 Task: Create new contact,   with mail id: 'Camila.Rodriguez@ralphlauren.com', first name: 'Camila', Last name: 'Rodriguez', Job Title: Product Manager, Phone number (617) 555-9012. Change life cycle stage to  'Lead' and lead status to 'New'. Add new company to the associated contact: www.emmvee.com_x000D_
 and type: Reseller. Logged in from softage.3@softage.net
Action: Mouse moved to (80, 86)
Screenshot: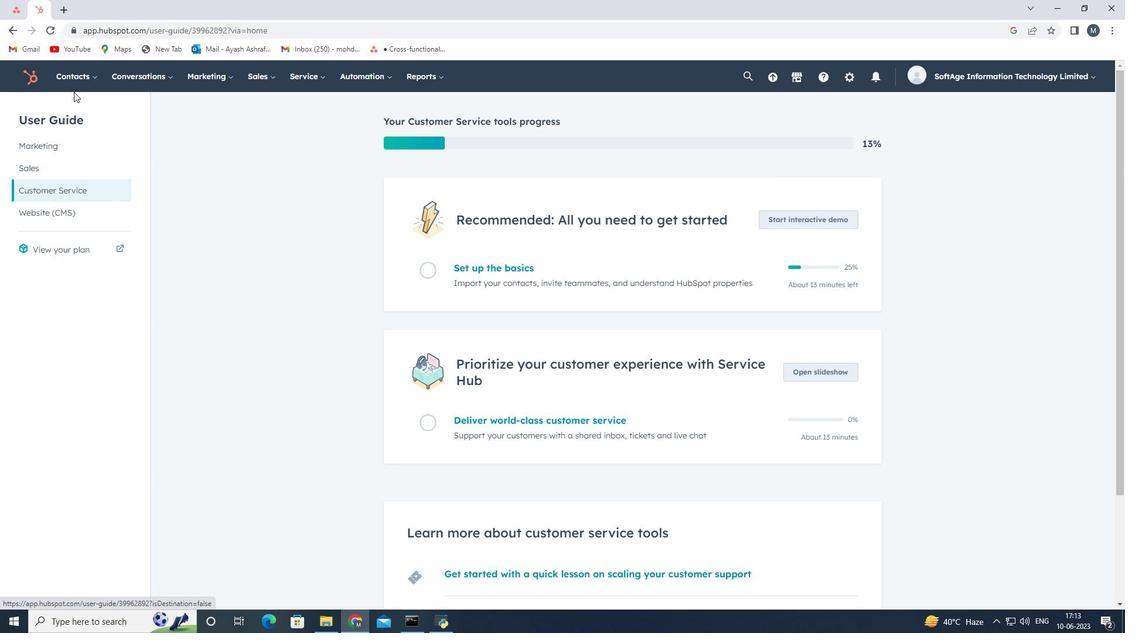 
Action: Mouse pressed left at (80, 86)
Screenshot: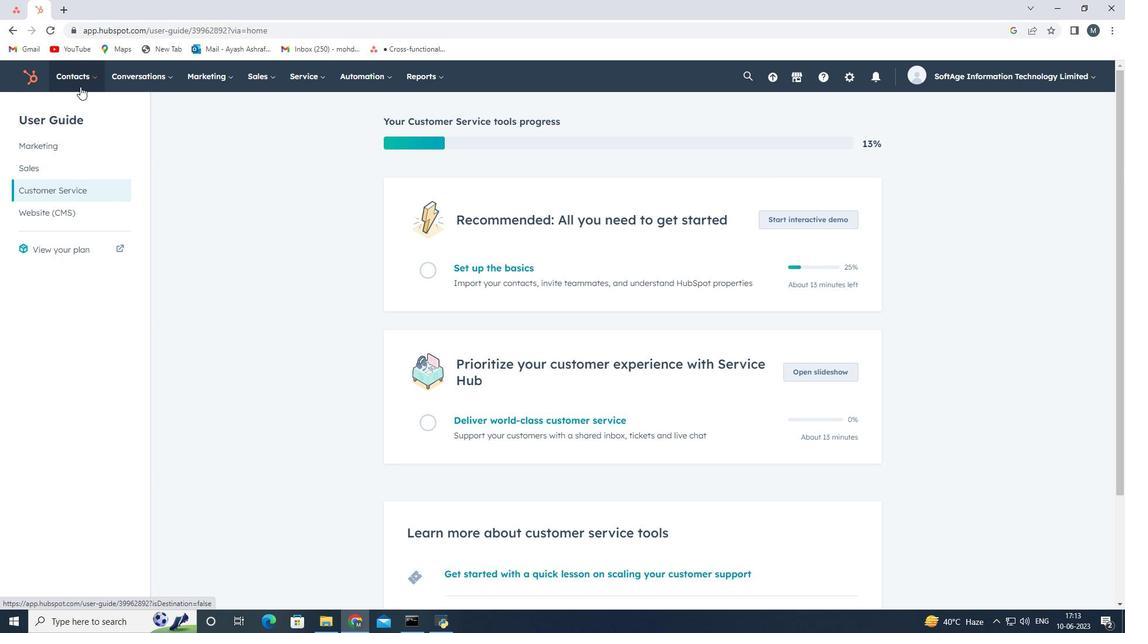
Action: Mouse moved to (89, 105)
Screenshot: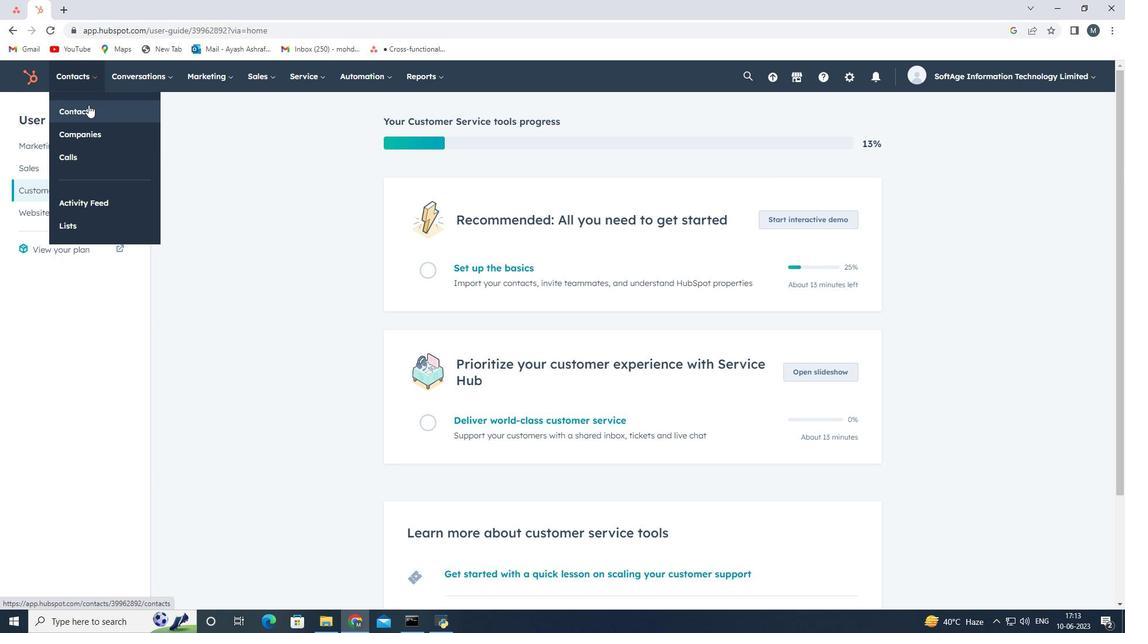 
Action: Mouse pressed left at (89, 105)
Screenshot: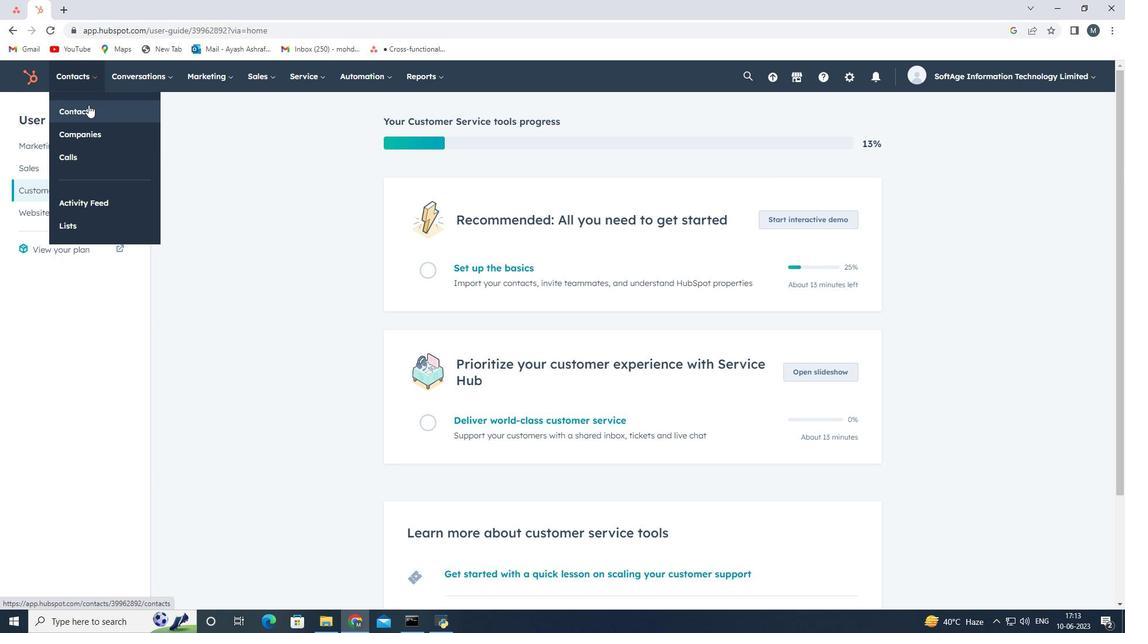 
Action: Mouse moved to (1037, 114)
Screenshot: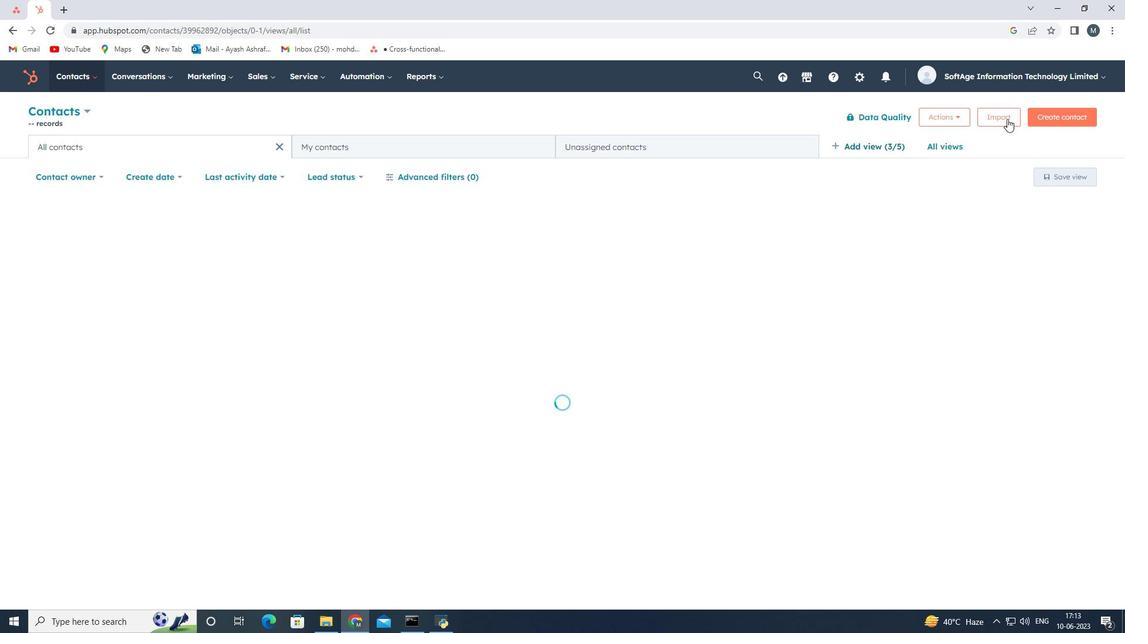 
Action: Mouse pressed left at (1037, 114)
Screenshot: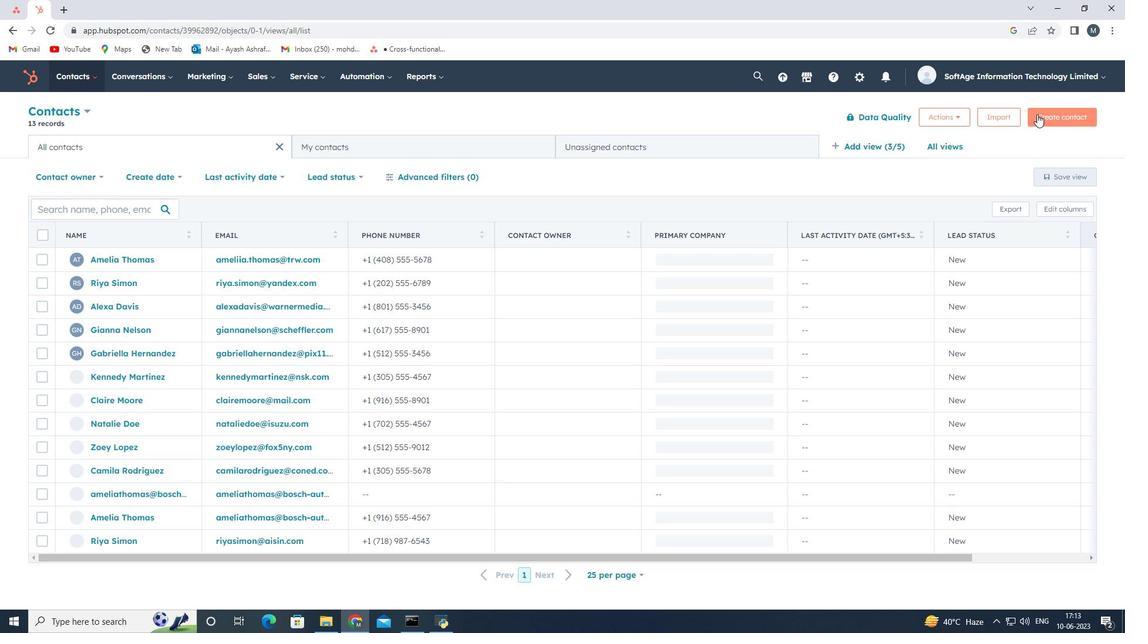 
Action: Mouse moved to (865, 172)
Screenshot: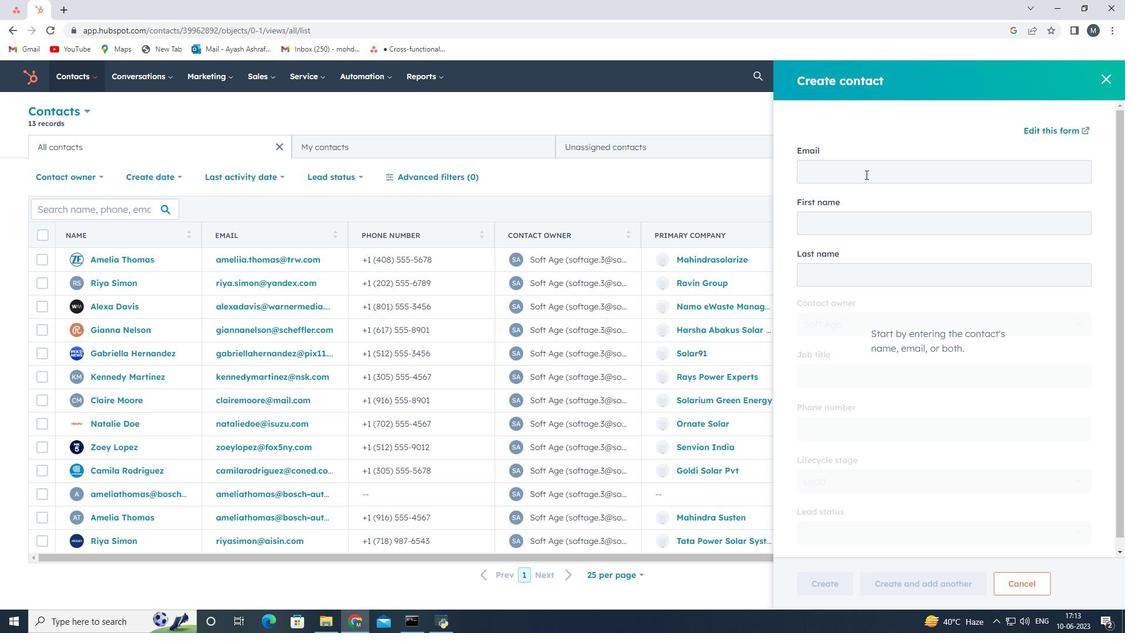 
Action: Mouse pressed left at (865, 172)
Screenshot: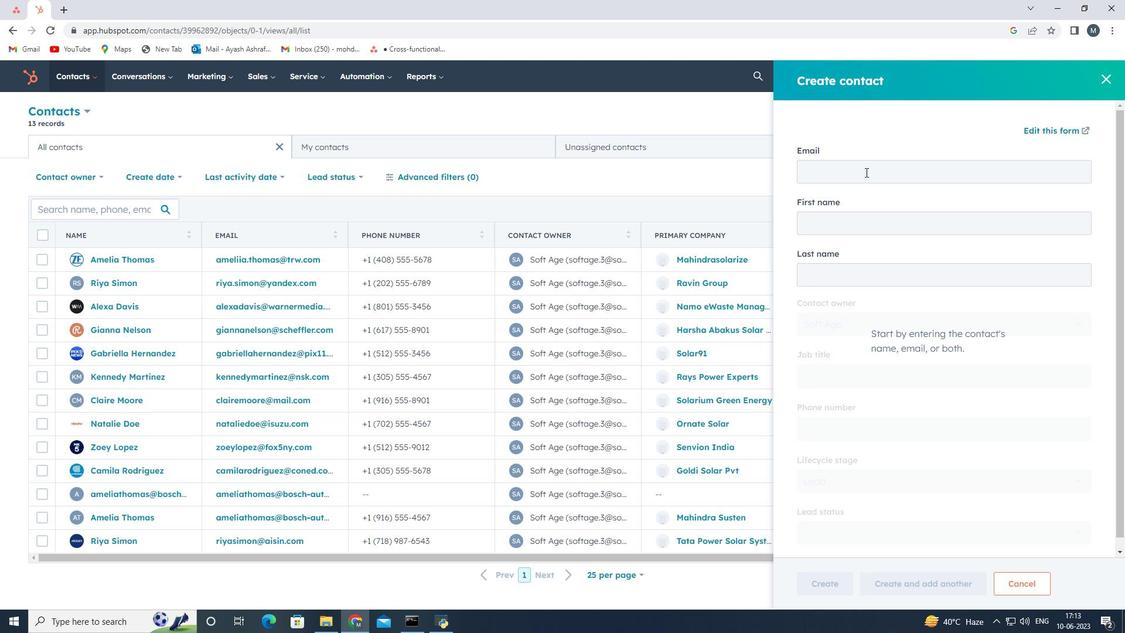 
Action: Key pressed <Key.shift><Key.shift><Key.shift><Key.shift><Key.shift><Key.shift><Key.shift><Key.shift>Camila.<Key.shift><Key.shift><Key.shift>Rodriguez<Key.shift>@ralphlauren.com
Screenshot: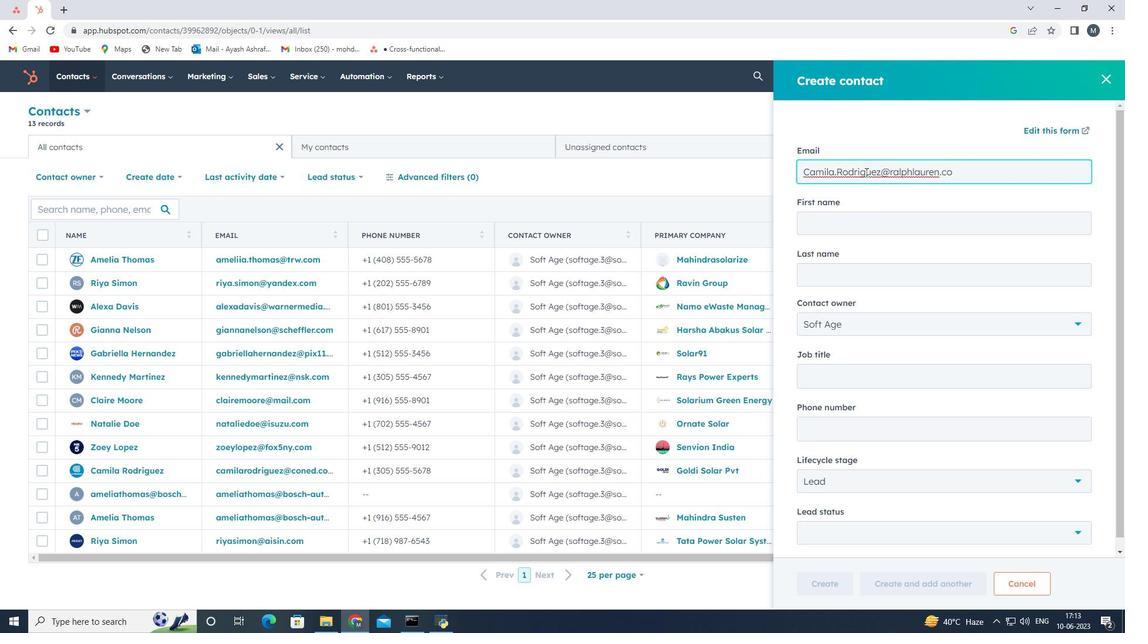
Action: Mouse moved to (889, 223)
Screenshot: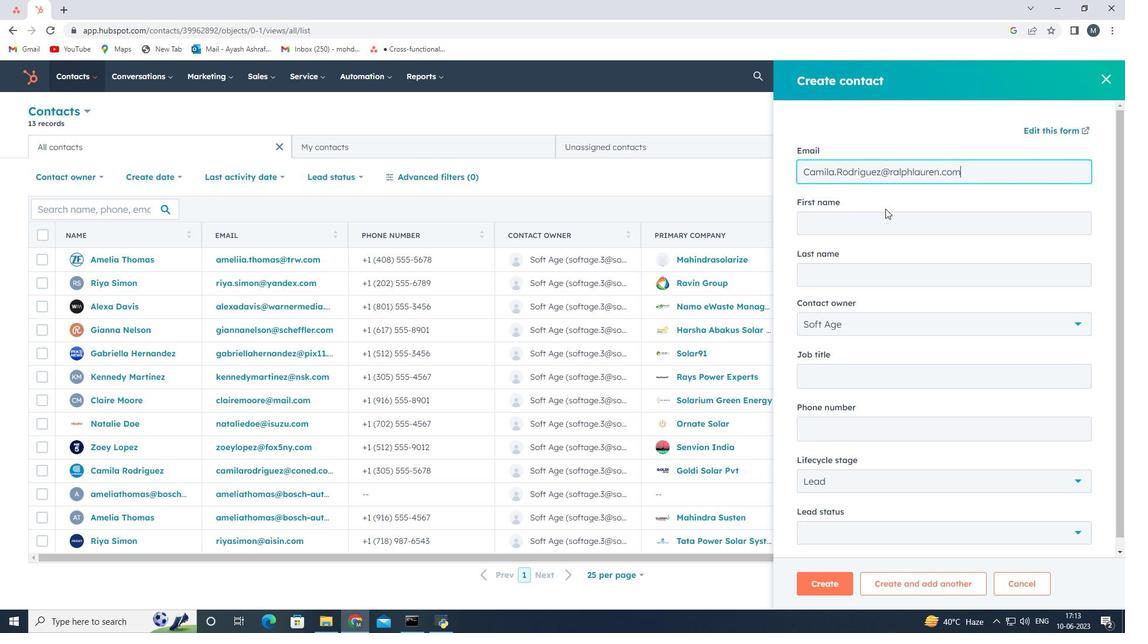 
Action: Mouse pressed left at (889, 223)
Screenshot: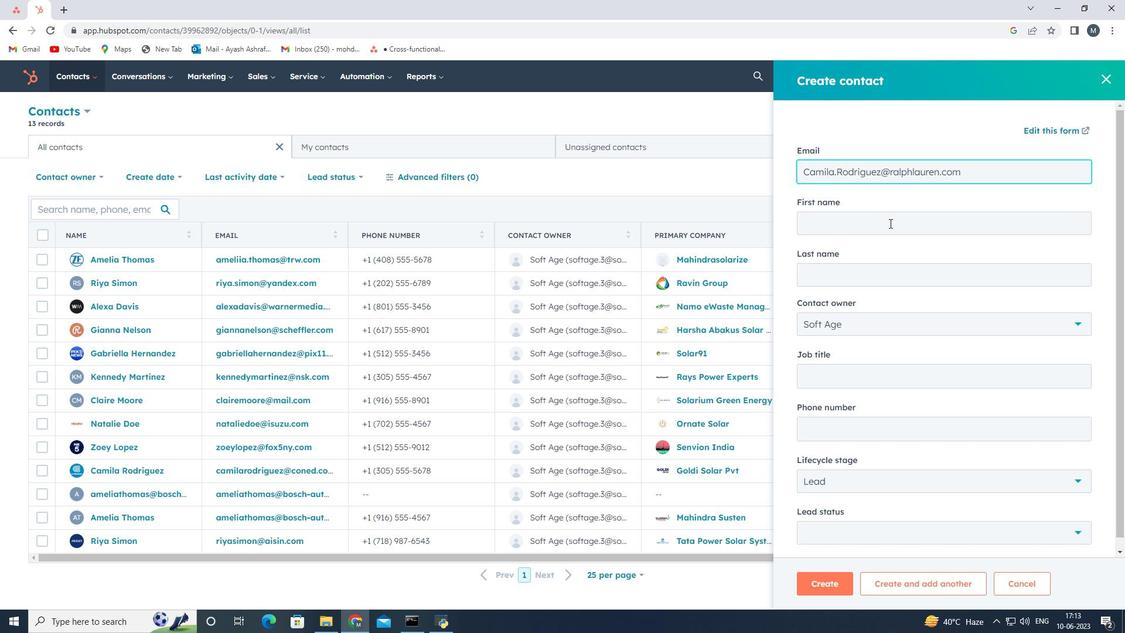 
Action: Mouse moved to (890, 223)
Screenshot: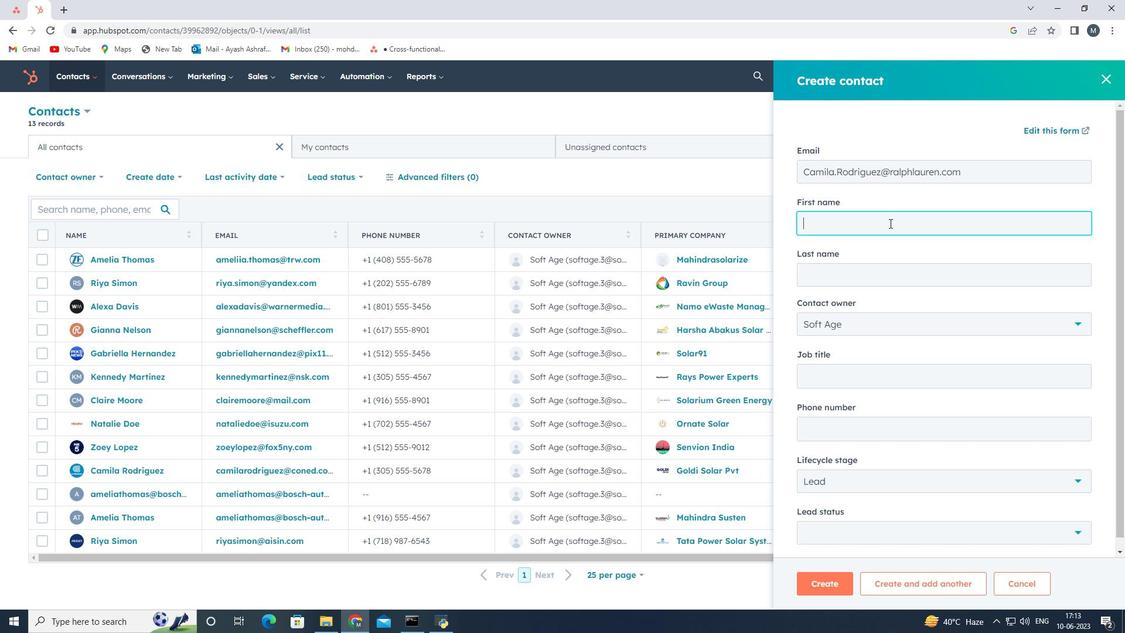 
Action: Key pressed <Key.shift>Camila
Screenshot: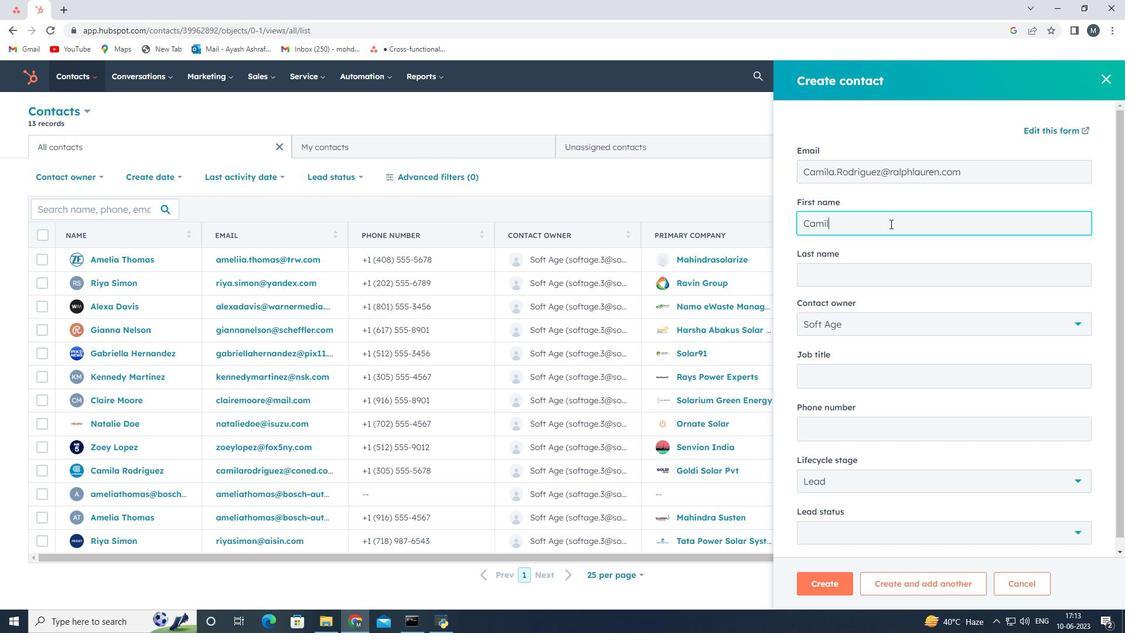 
Action: Mouse moved to (888, 266)
Screenshot: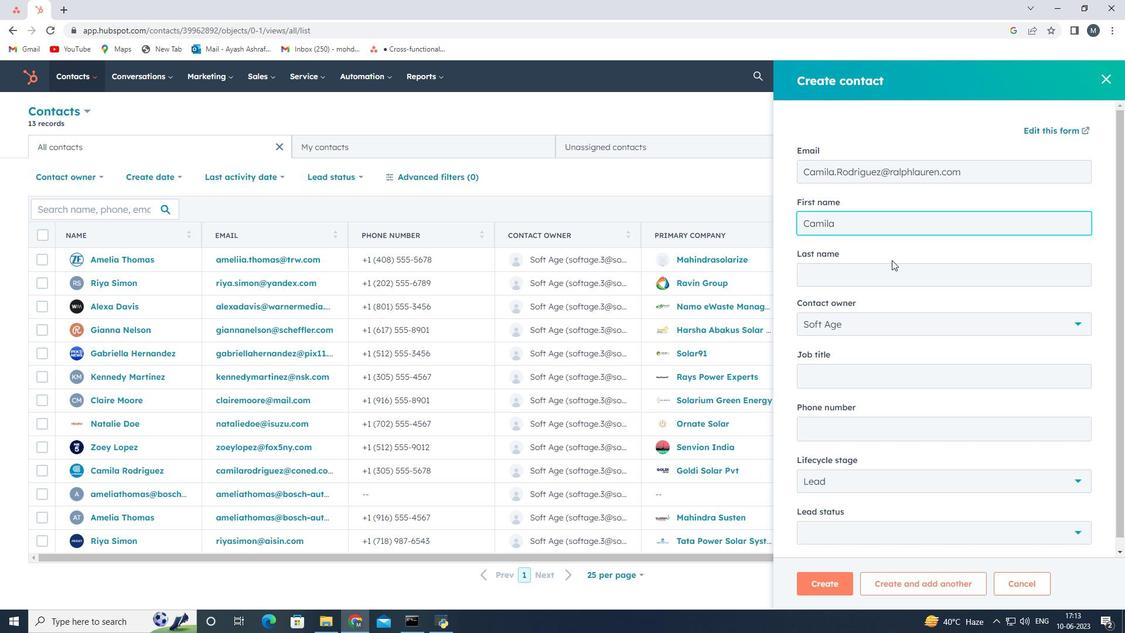 
Action: Mouse pressed left at (888, 266)
Screenshot: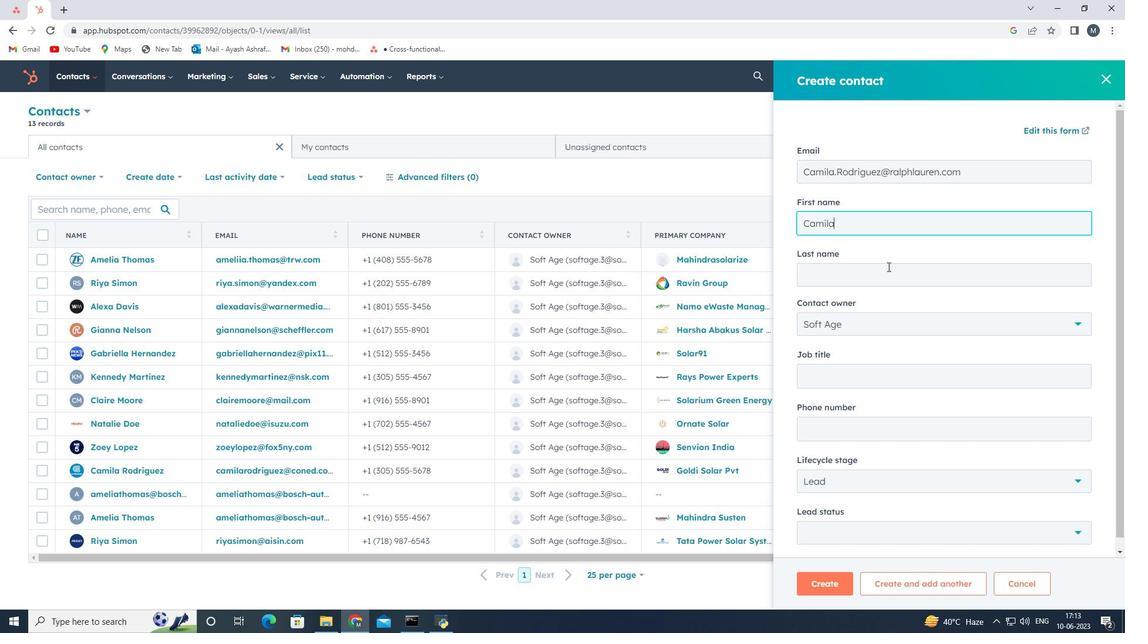 
Action: Key pressed <Key.shift>Rodriguez
Screenshot: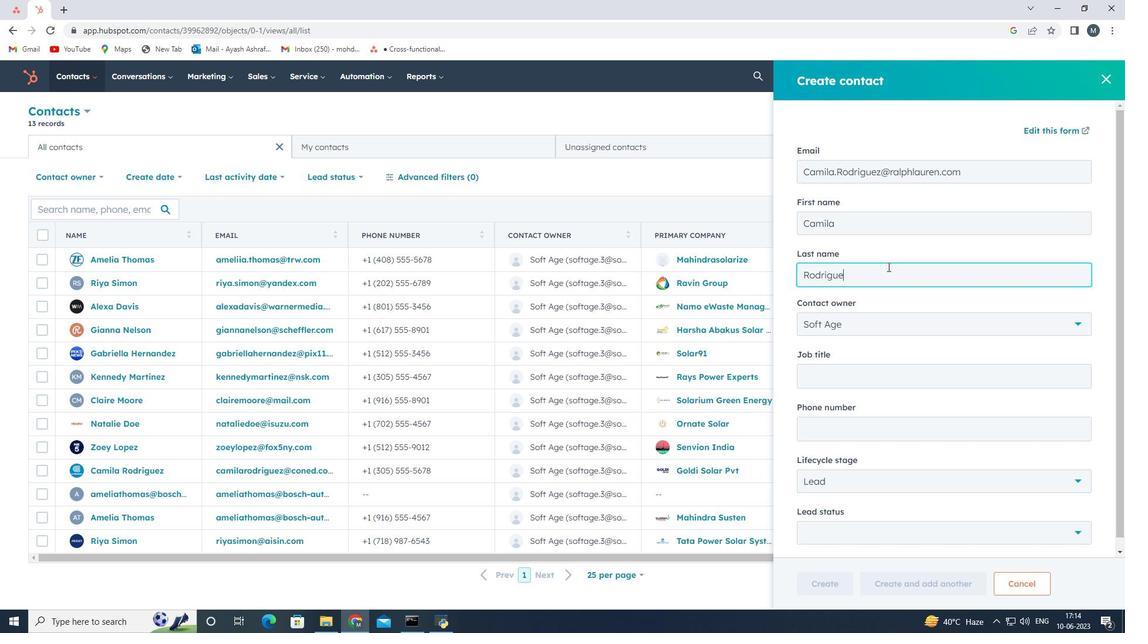 
Action: Mouse moved to (885, 373)
Screenshot: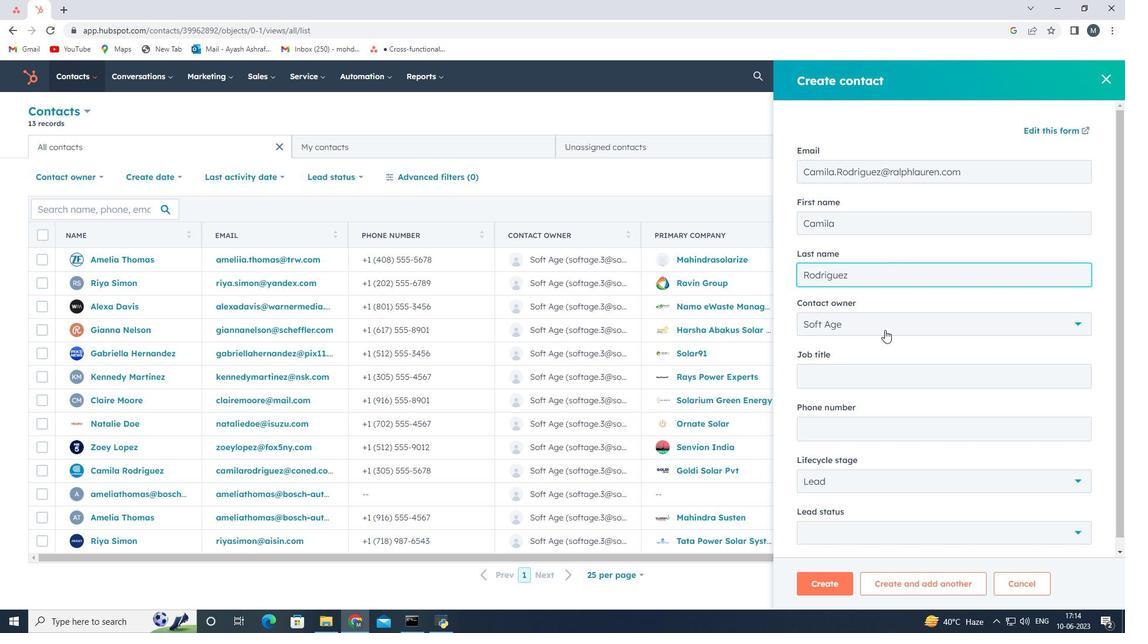 
Action: Mouse pressed left at (885, 373)
Screenshot: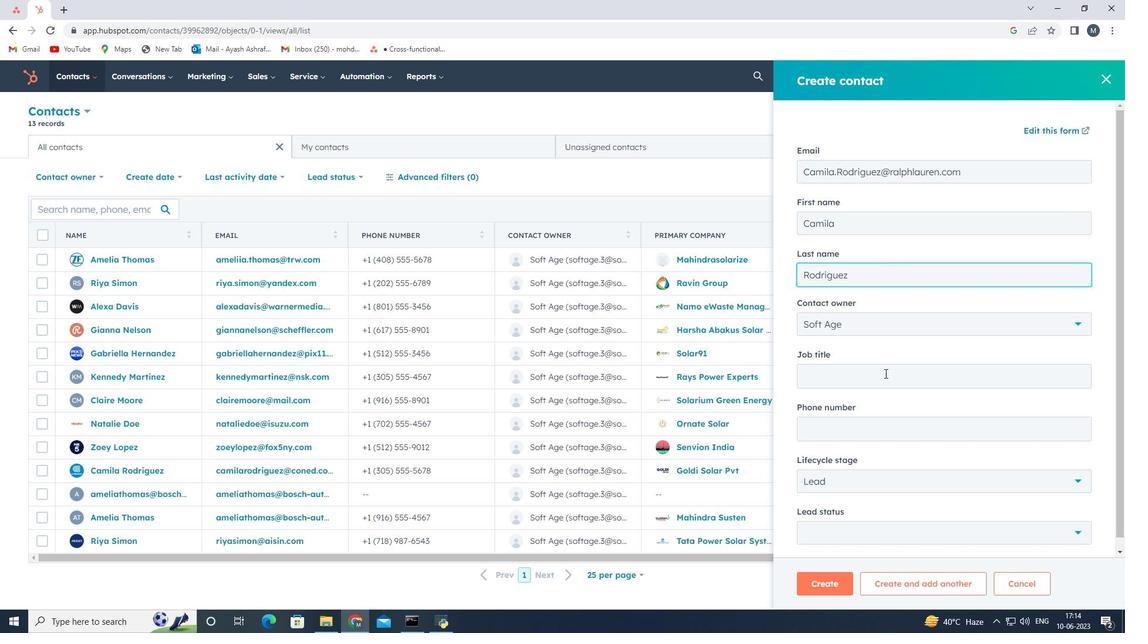 
Action: Key pressed <Key.shift>Product<Key.space><Key.shift><Key.shift>Manager
Screenshot: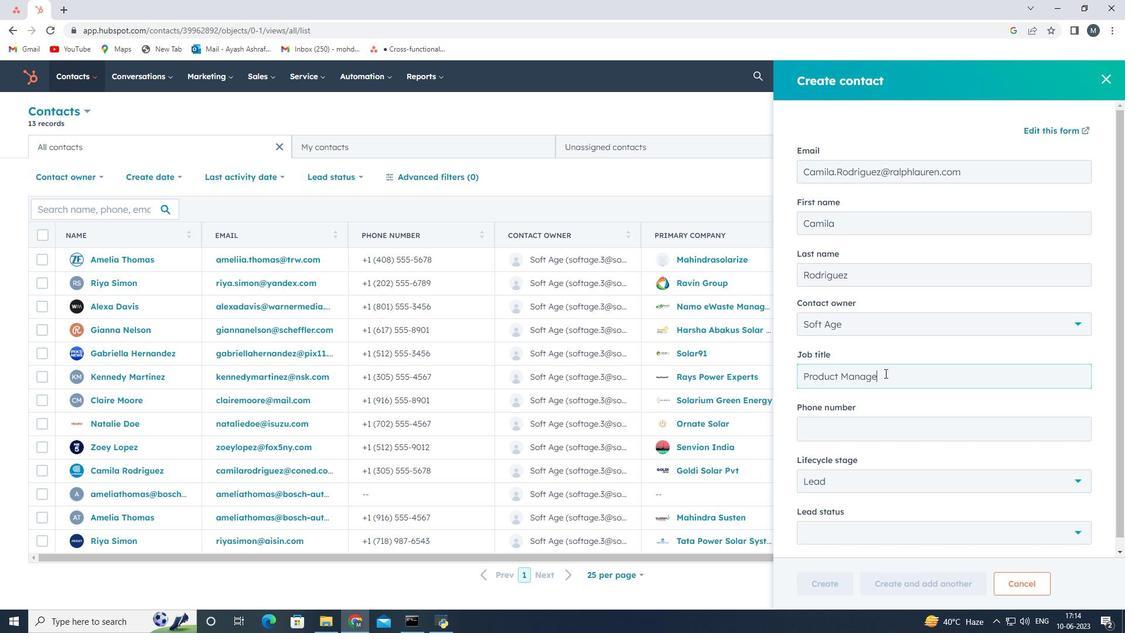 
Action: Mouse moved to (840, 430)
Screenshot: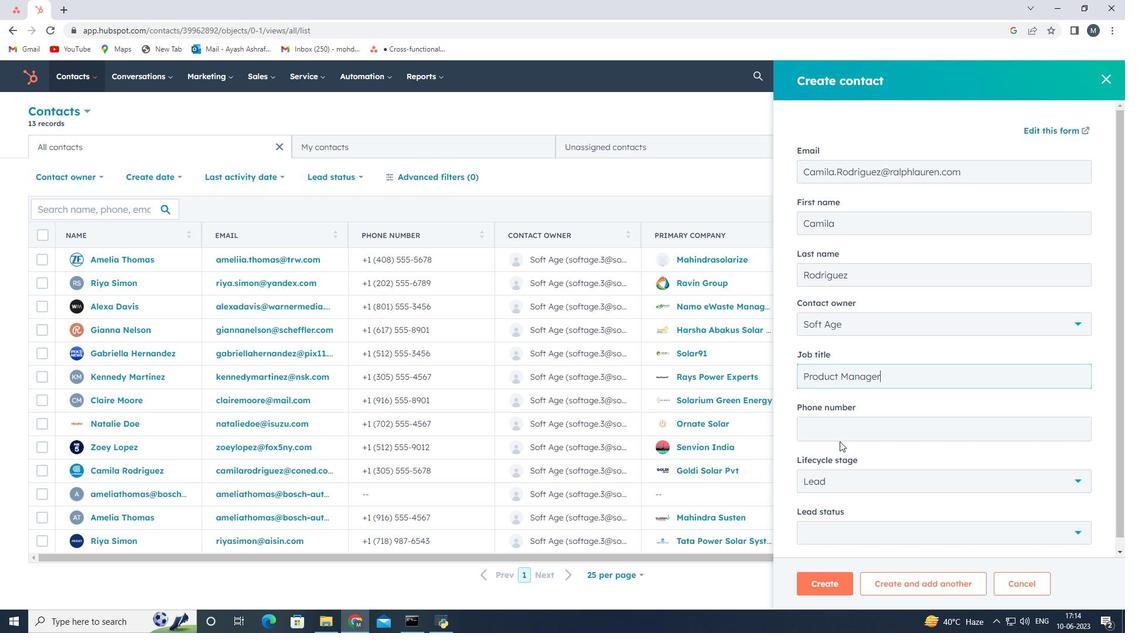 
Action: Mouse pressed left at (840, 430)
Screenshot: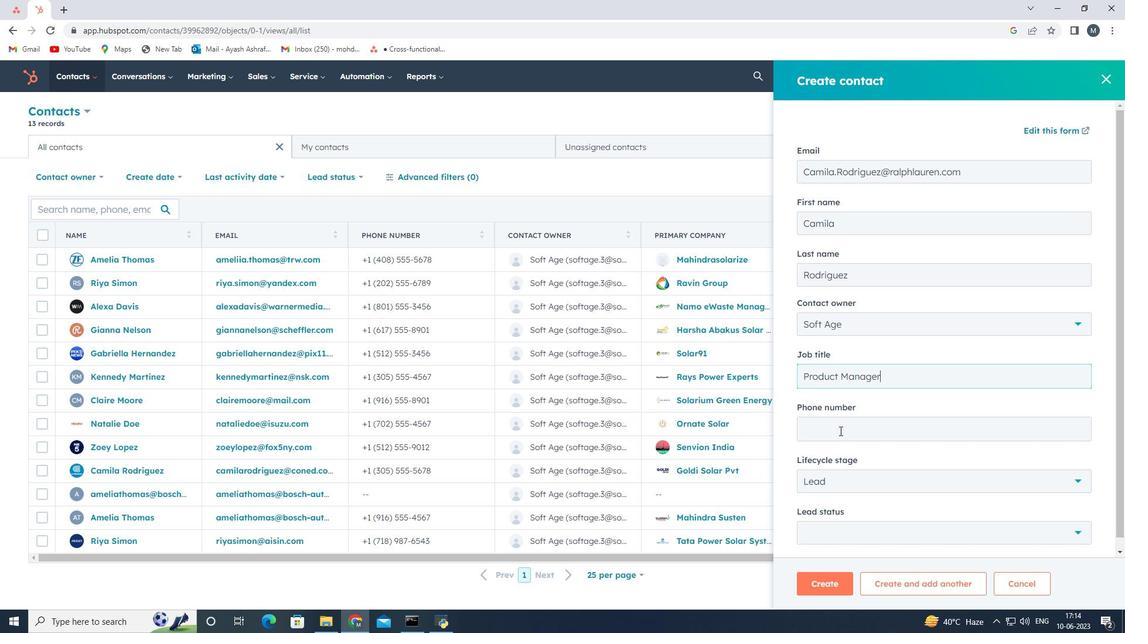
Action: Key pressed 6175559012
Screenshot: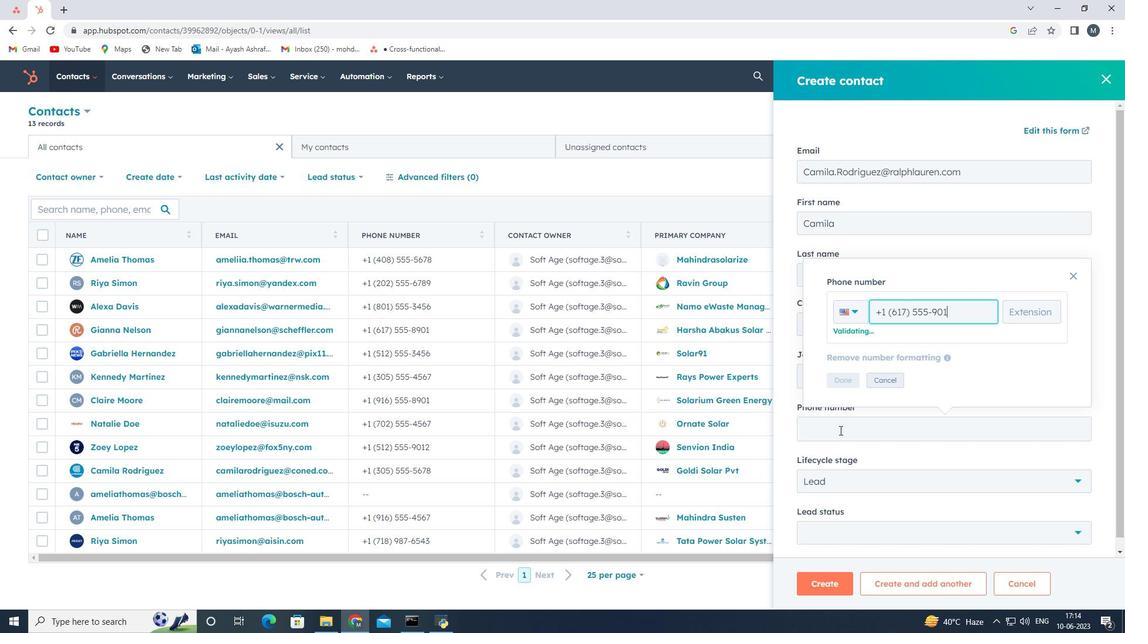 
Action: Mouse moved to (857, 383)
Screenshot: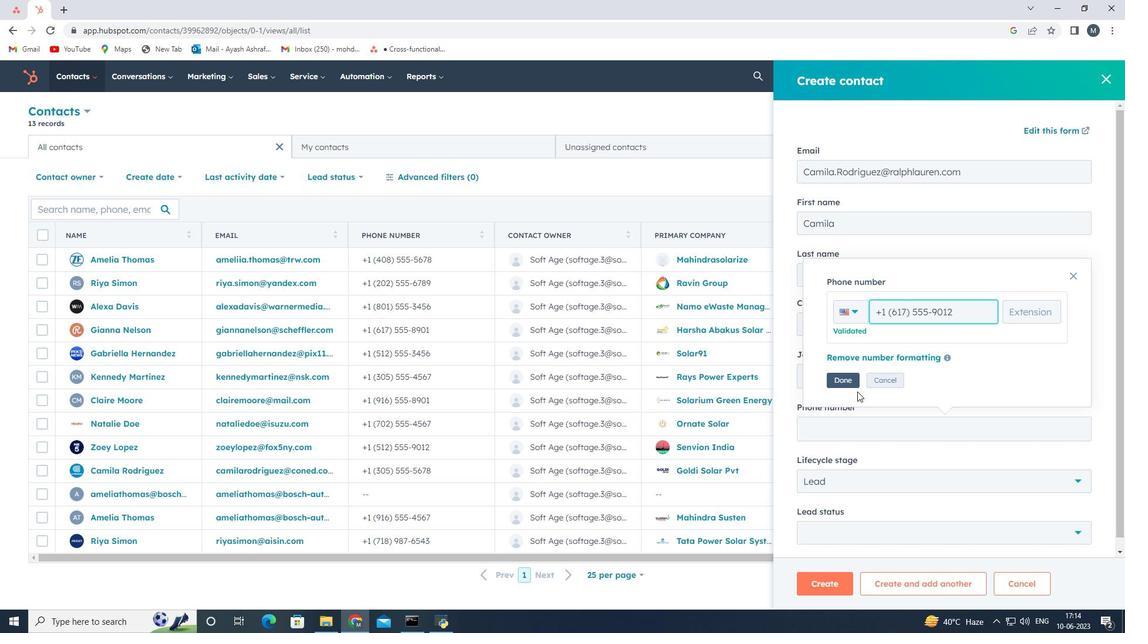
Action: Mouse pressed left at (857, 383)
Screenshot: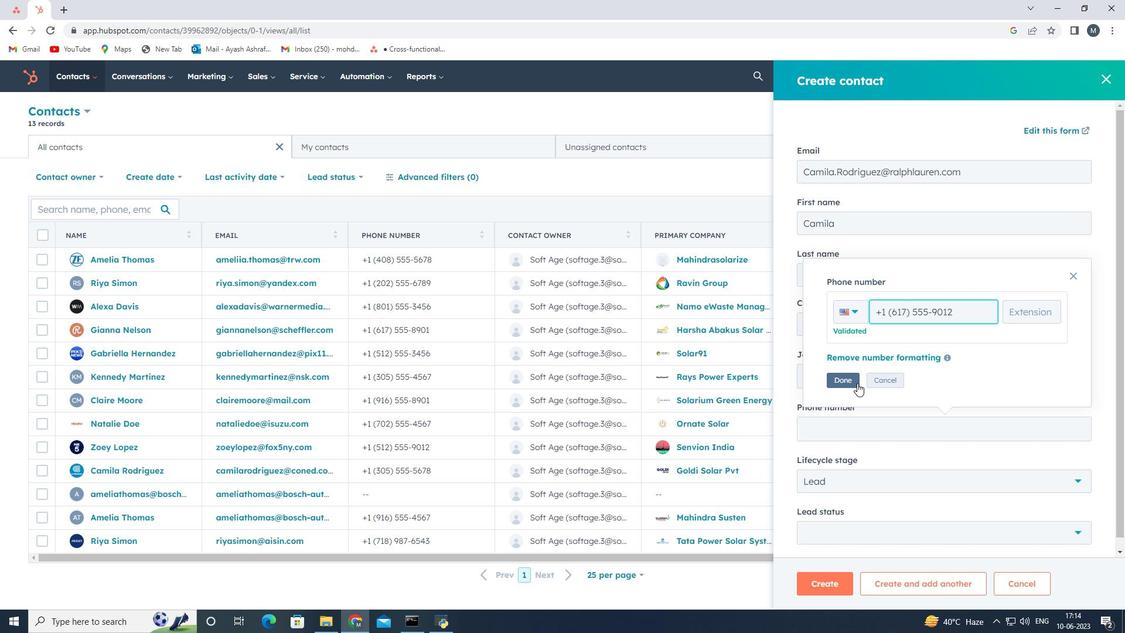 
Action: Mouse moved to (859, 481)
Screenshot: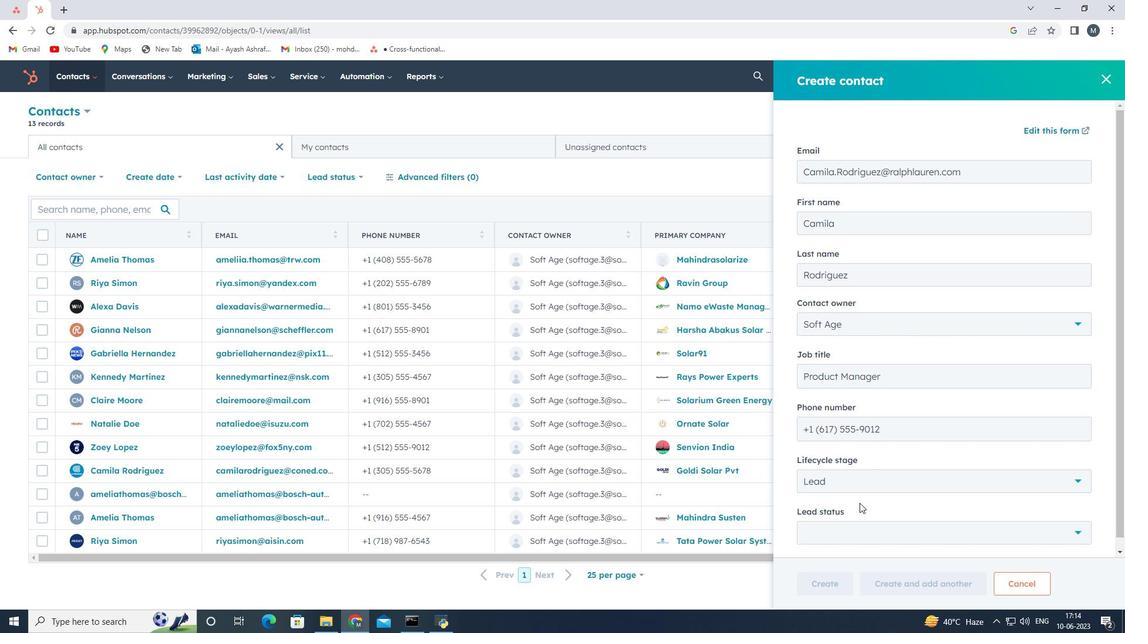 
Action: Mouse pressed left at (859, 481)
Screenshot: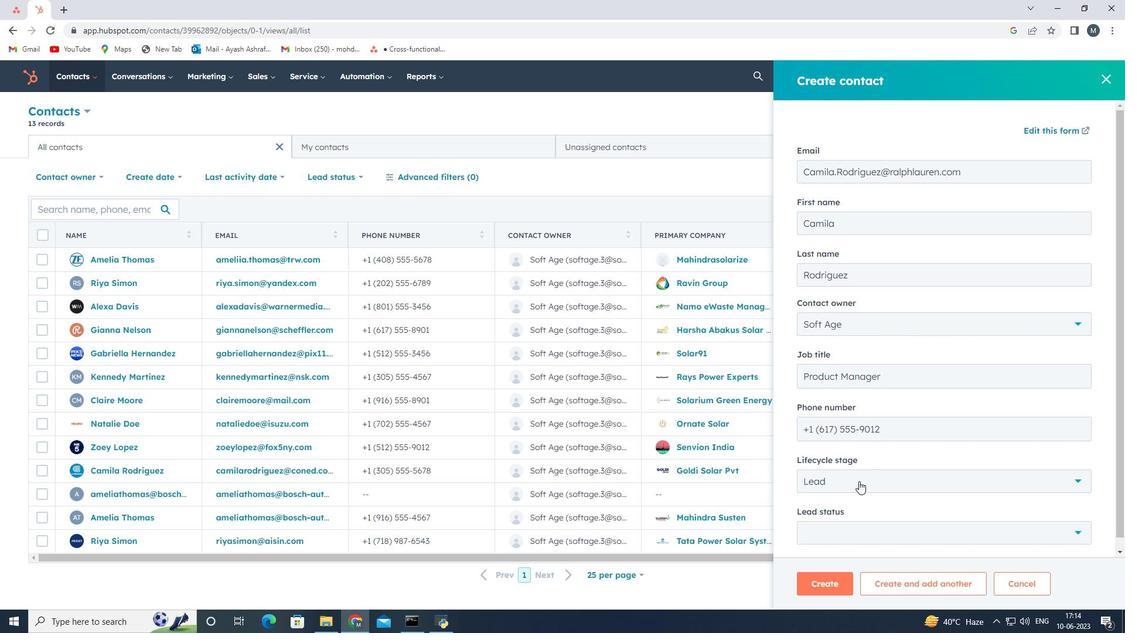 
Action: Mouse moved to (858, 368)
Screenshot: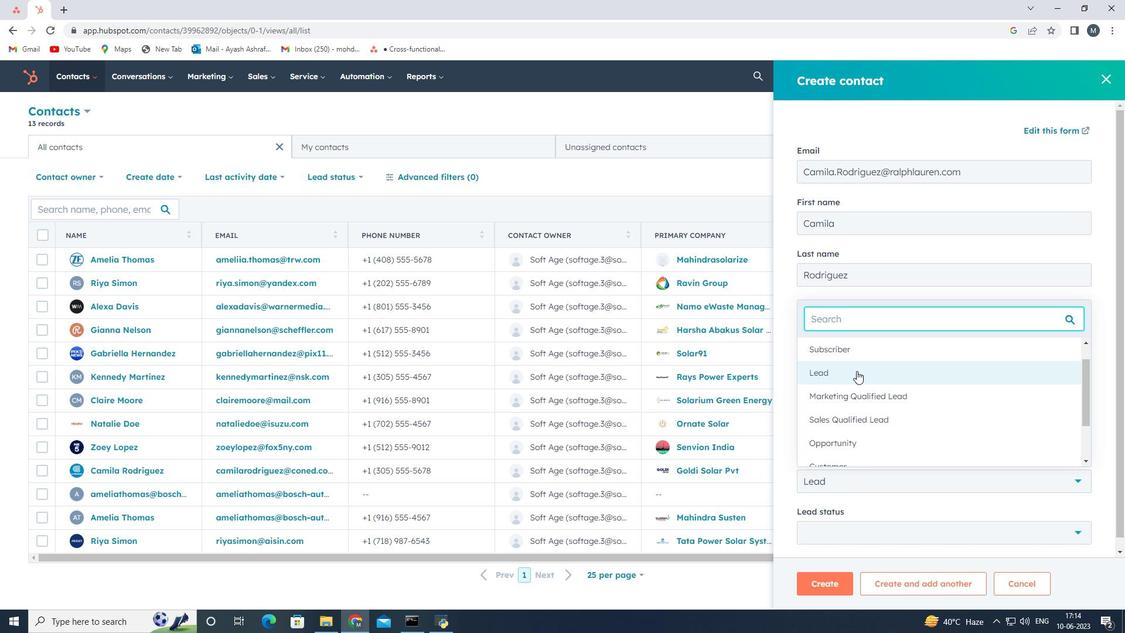 
Action: Mouse pressed left at (858, 368)
Screenshot: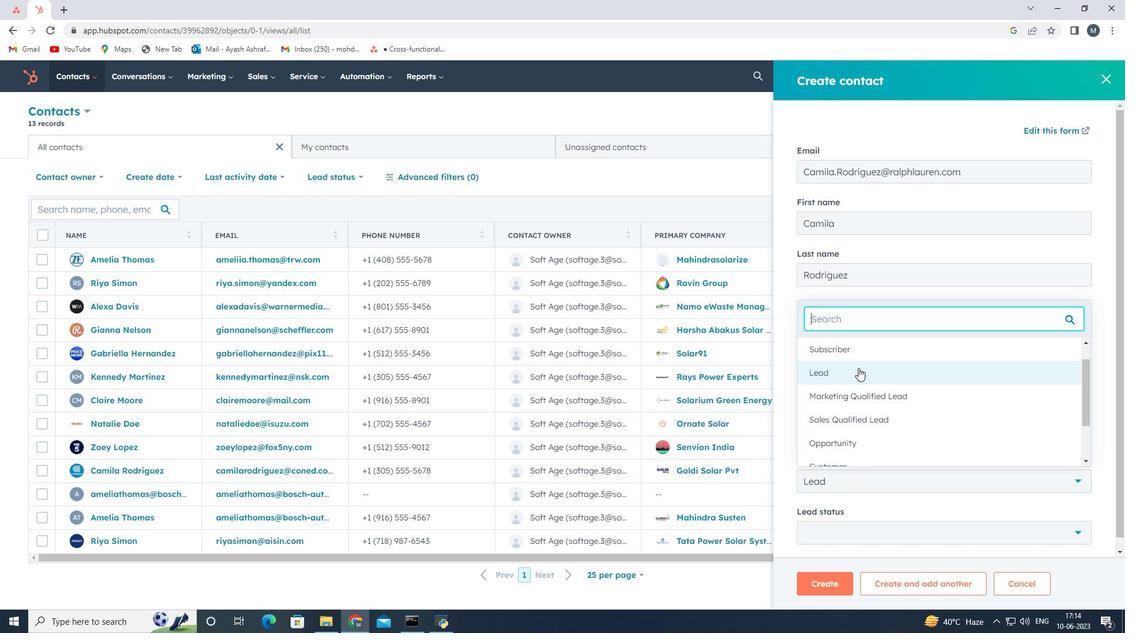 
Action: Mouse moved to (874, 533)
Screenshot: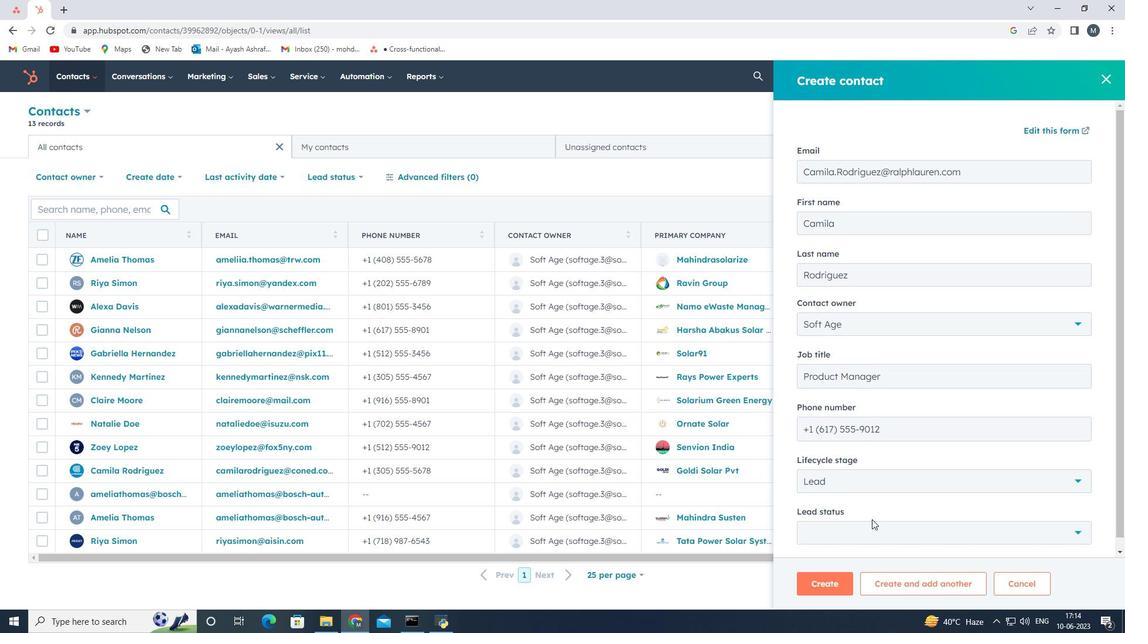 
Action: Mouse pressed left at (874, 533)
Screenshot: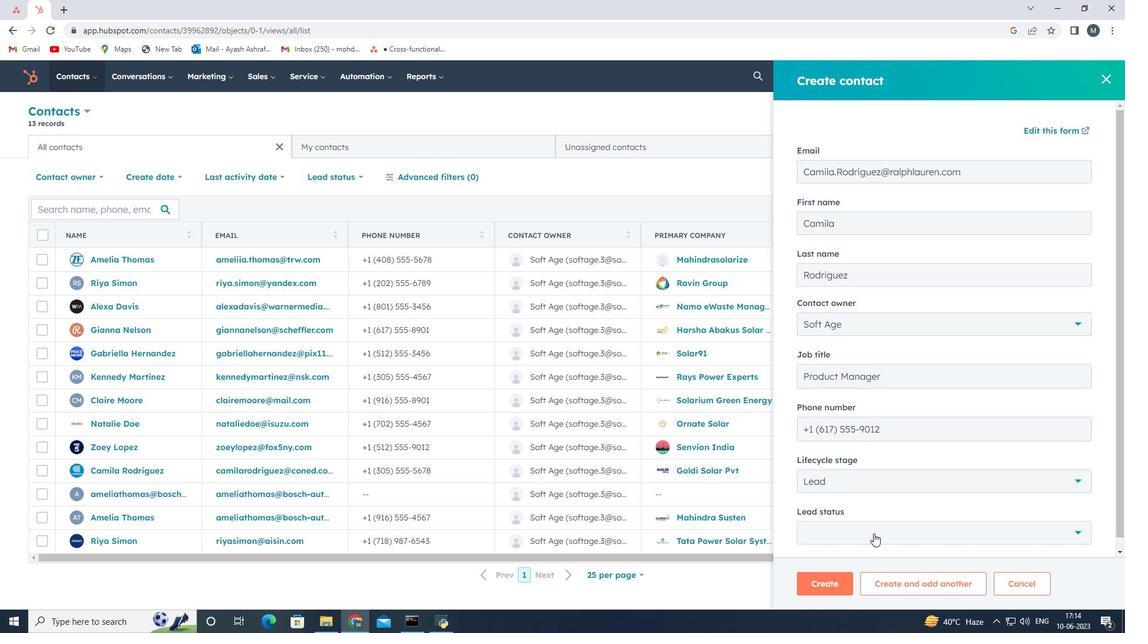 
Action: Mouse moved to (869, 426)
Screenshot: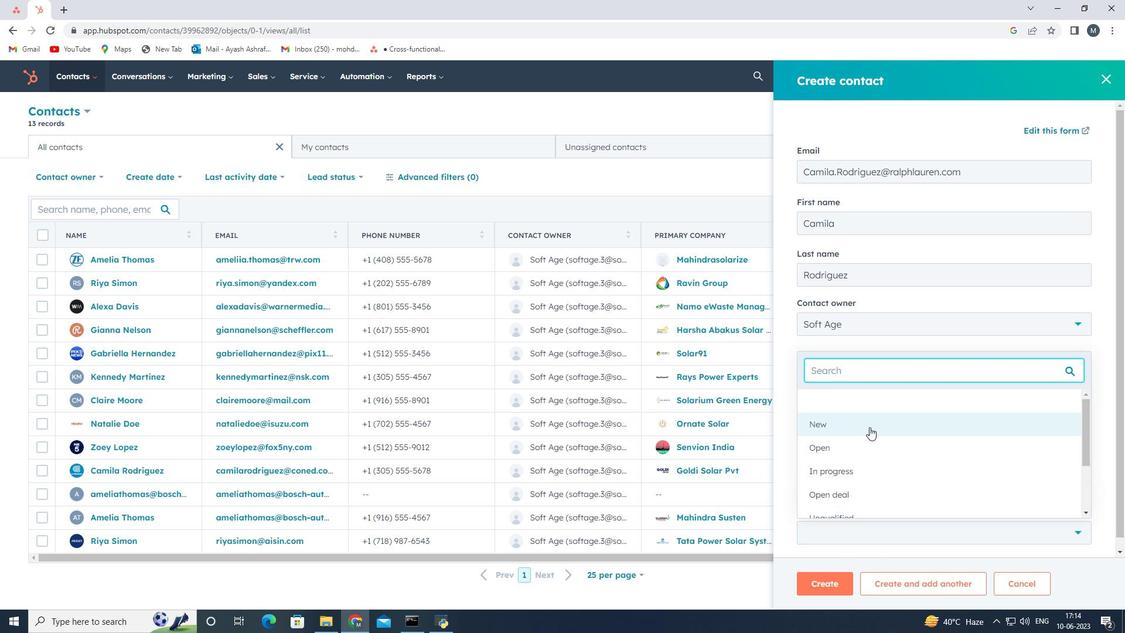 
Action: Mouse pressed left at (869, 426)
Screenshot: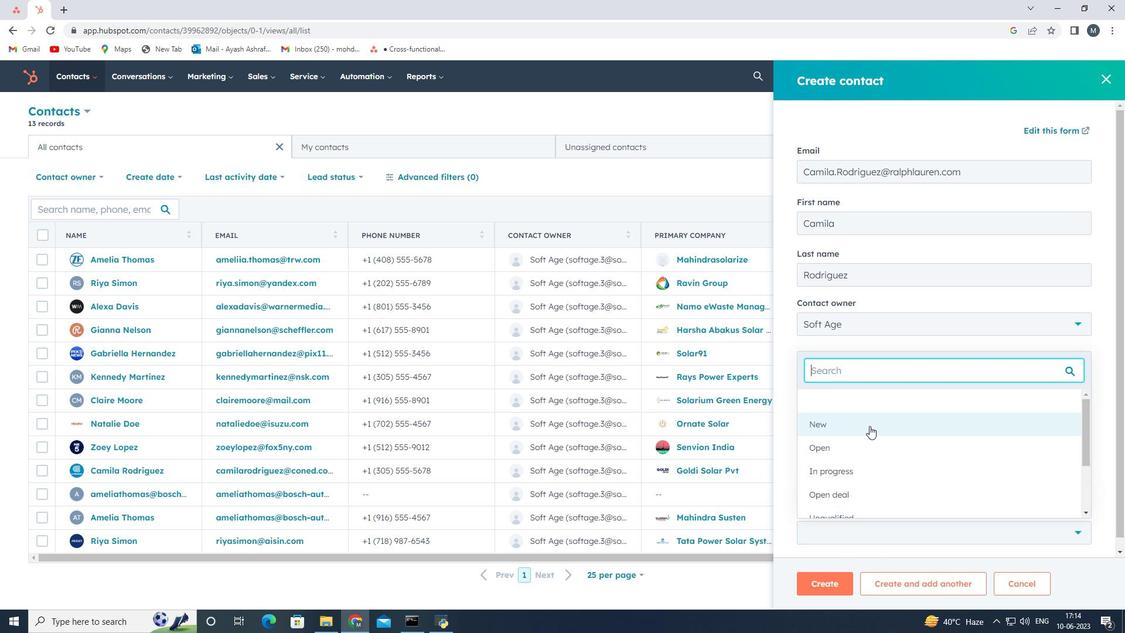 
Action: Mouse moved to (810, 582)
Screenshot: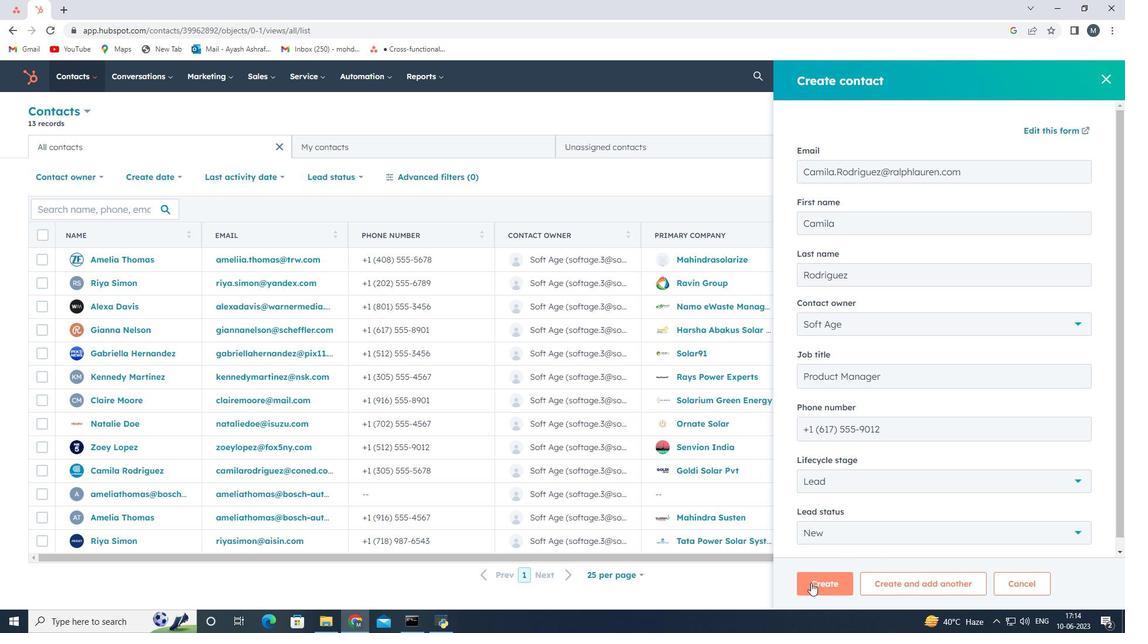 
Action: Mouse pressed left at (810, 582)
Screenshot: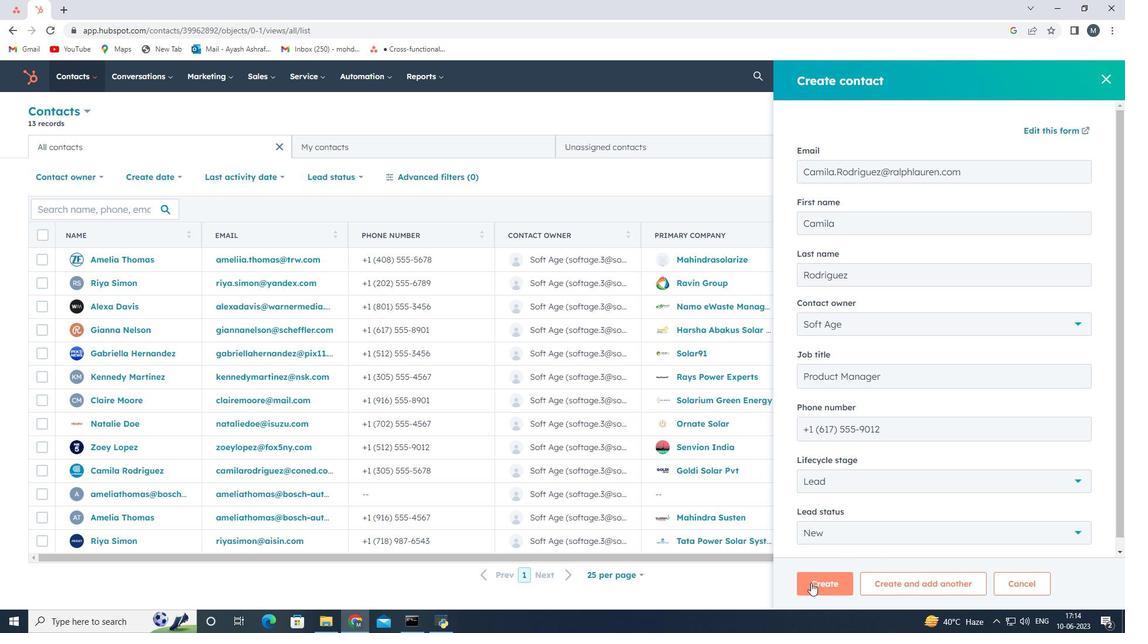 
Action: Mouse moved to (604, 414)
Screenshot: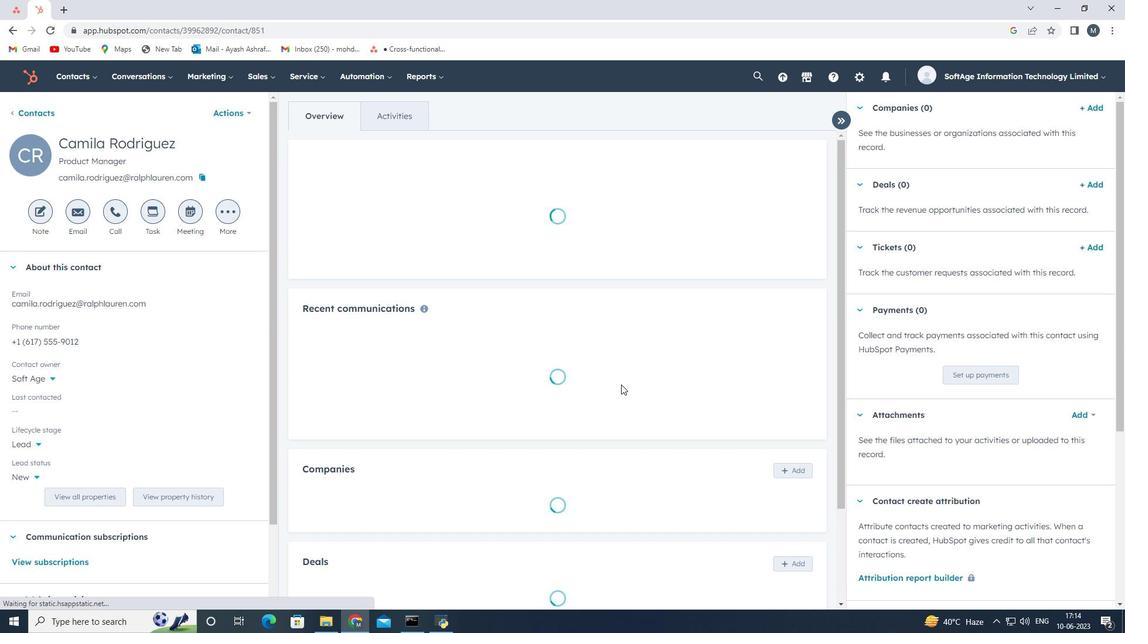 
Action: Mouse scrolled (604, 413) with delta (0, 0)
Screenshot: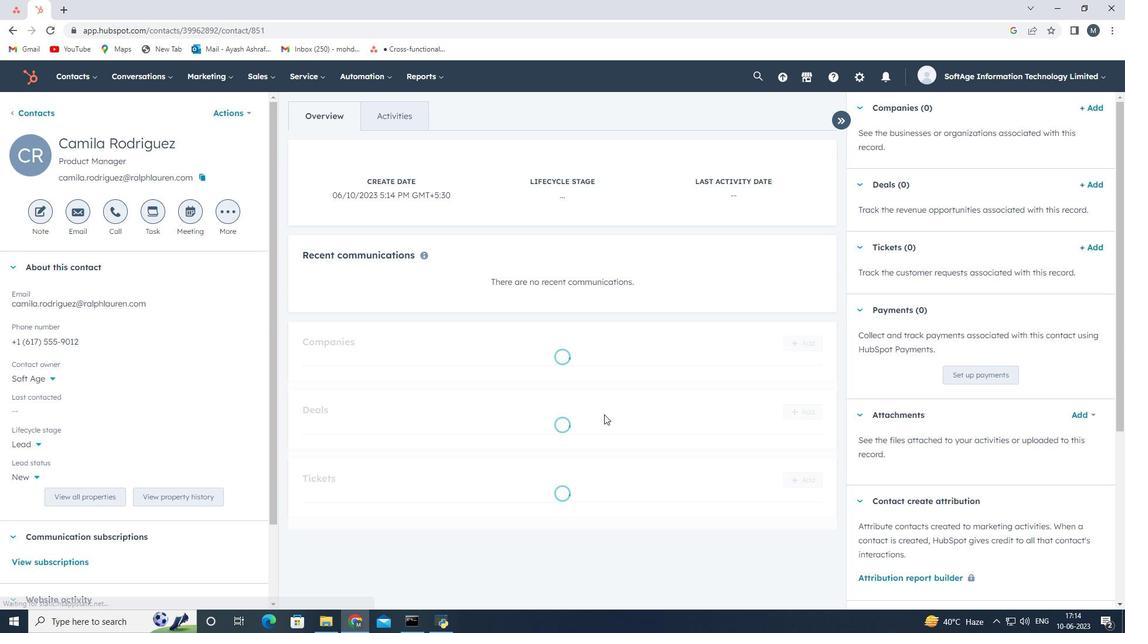 
Action: Mouse moved to (780, 398)
Screenshot: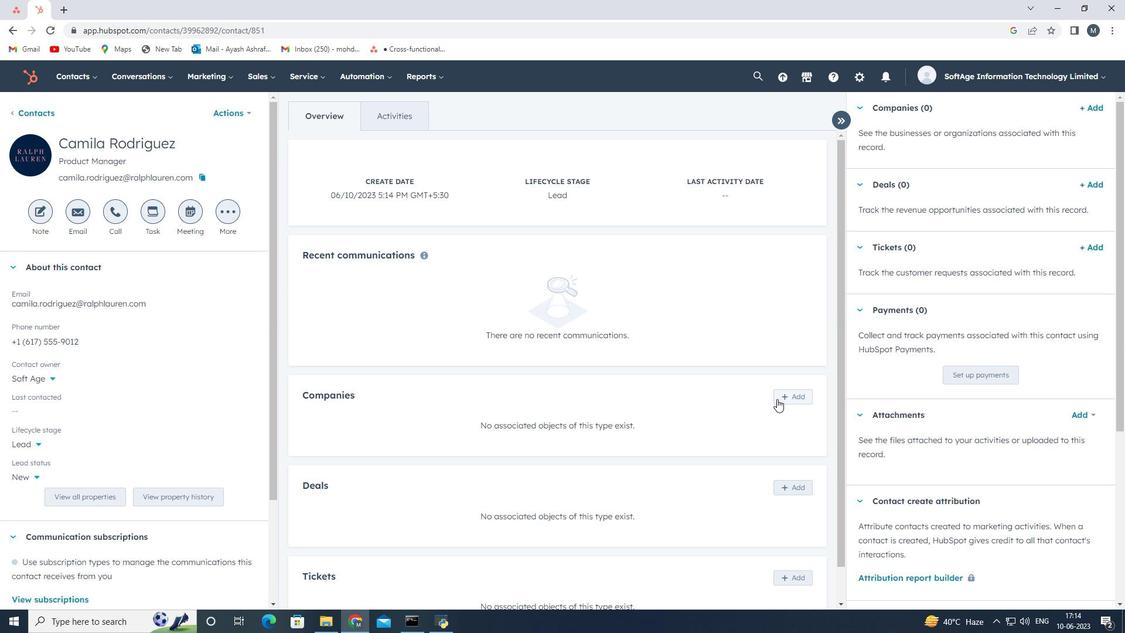
Action: Mouse pressed left at (780, 398)
Screenshot: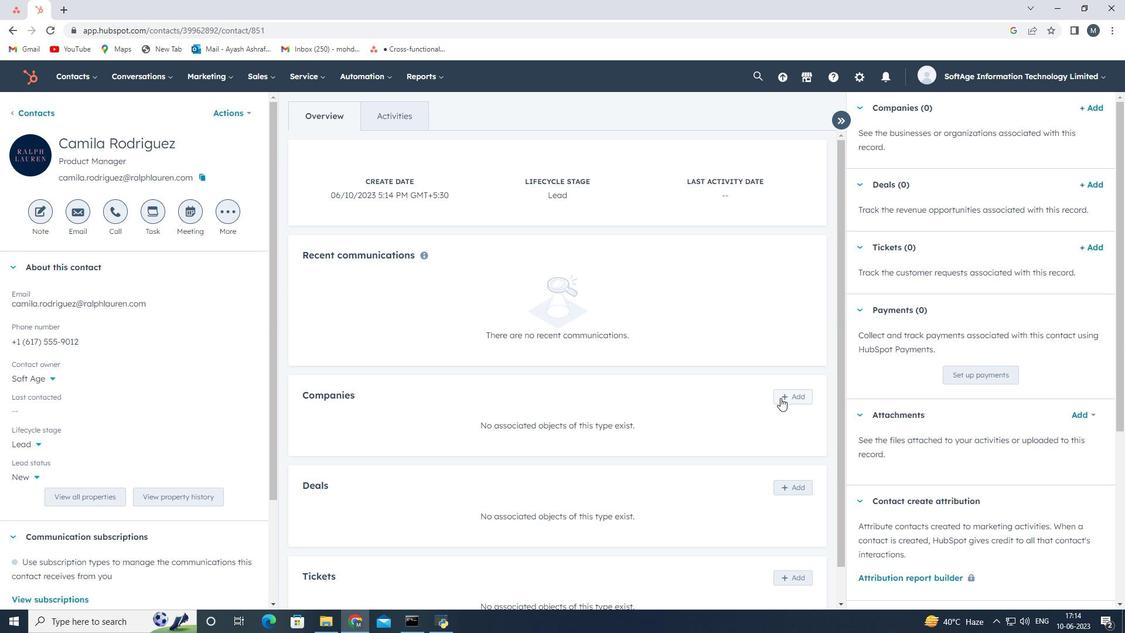 
Action: Mouse moved to (855, 135)
Screenshot: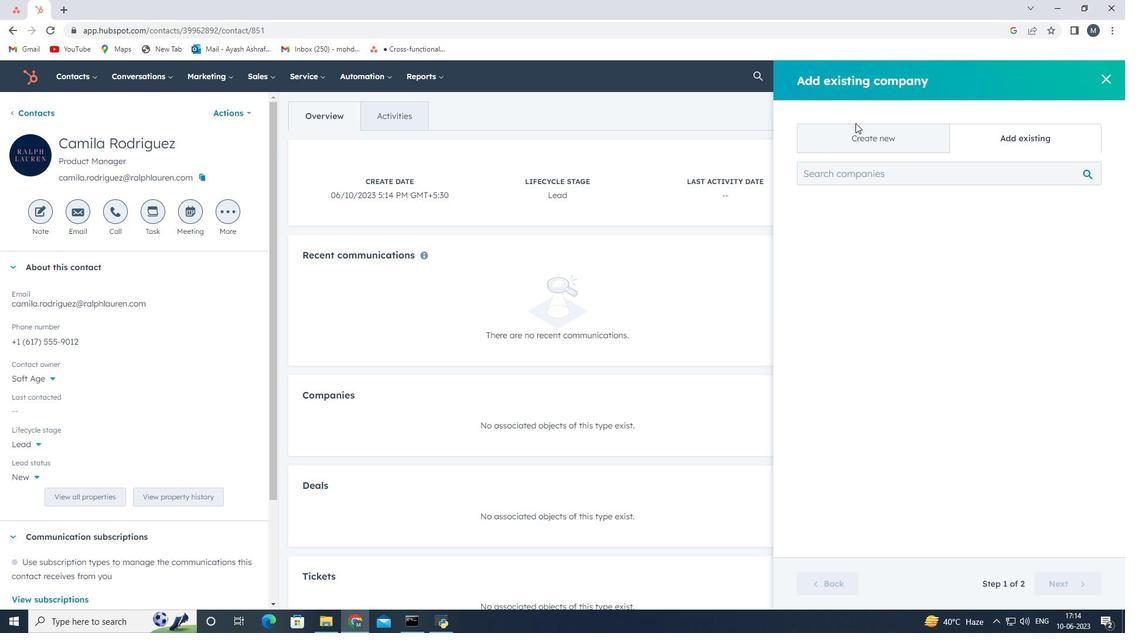 
Action: Mouse pressed left at (855, 135)
Screenshot: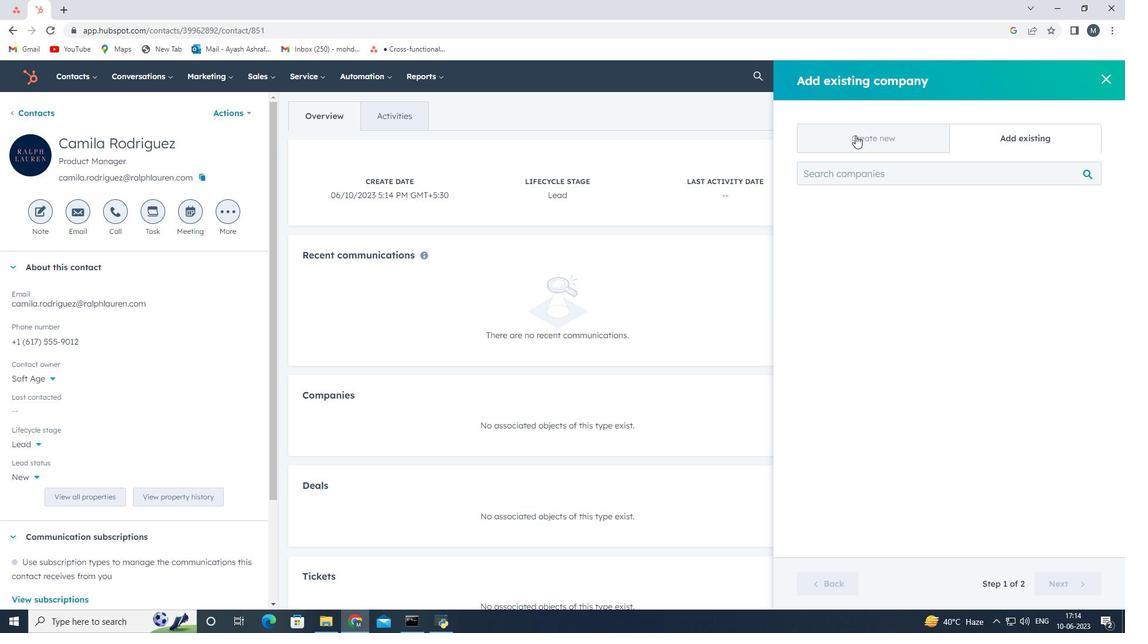 
Action: Mouse moved to (865, 208)
Screenshot: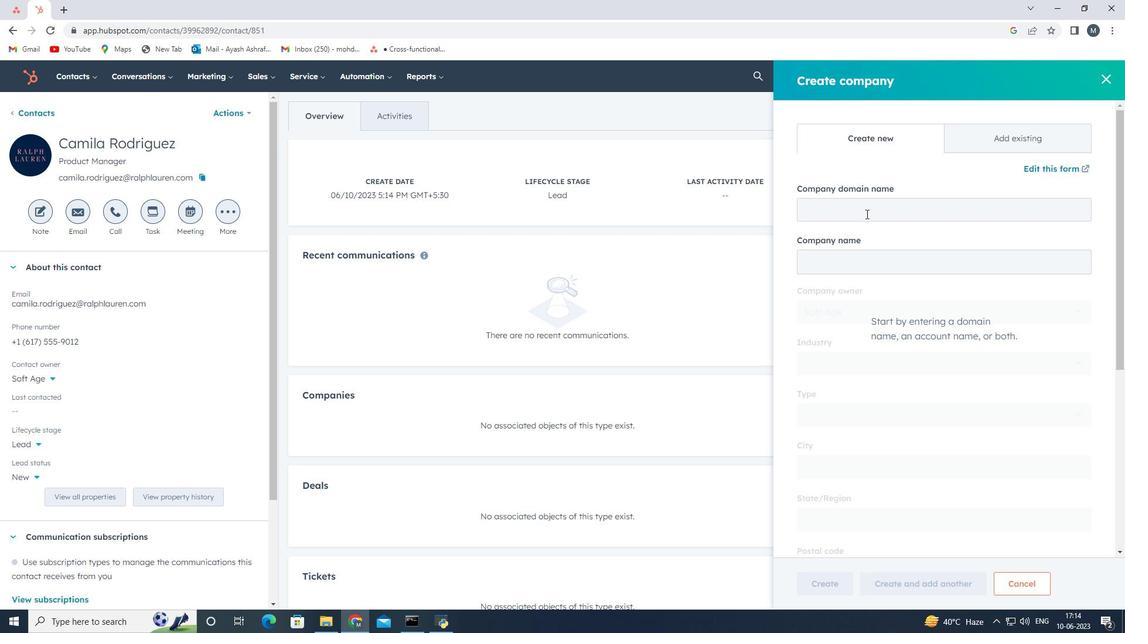 
Action: Mouse pressed left at (865, 208)
Screenshot: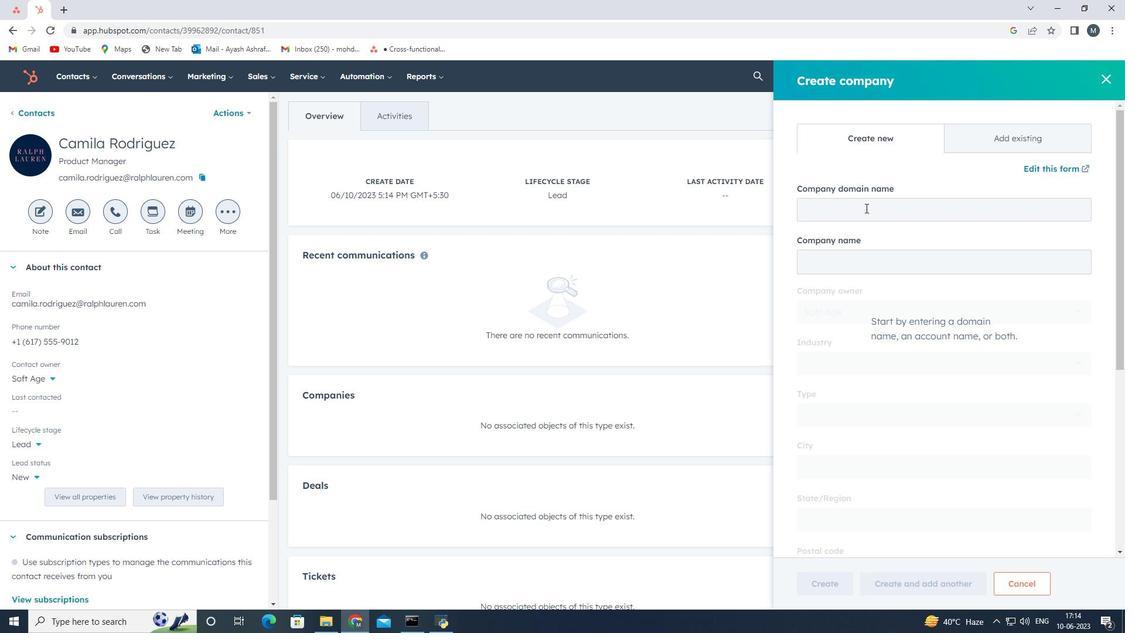 
Action: Key pressed www.emmvee.com
Screenshot: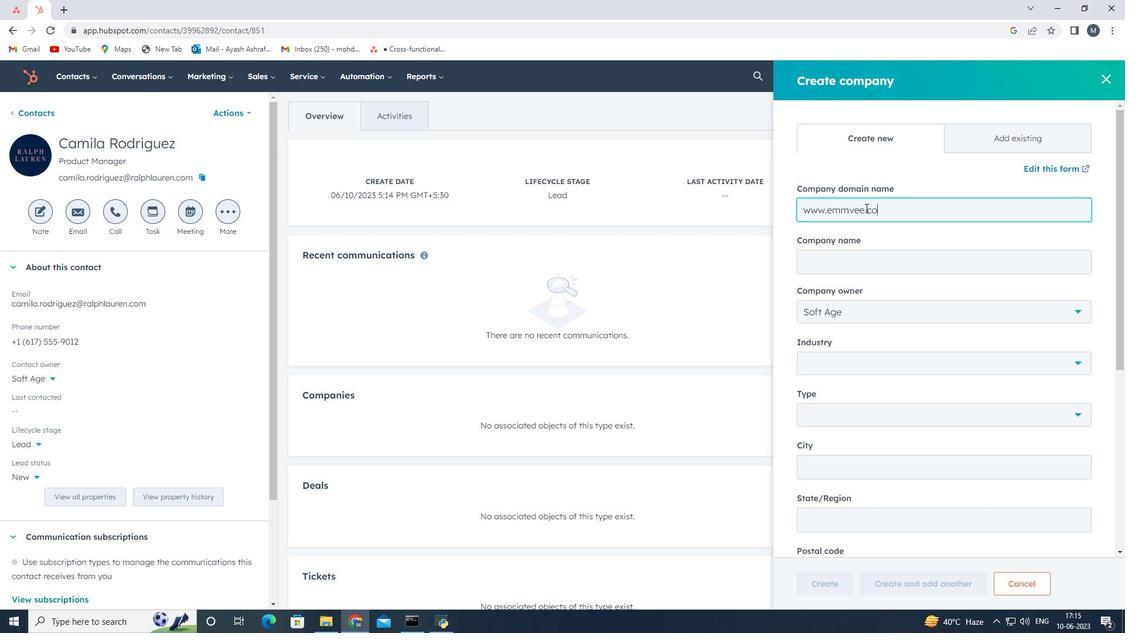 
Action: Mouse moved to (884, 361)
Screenshot: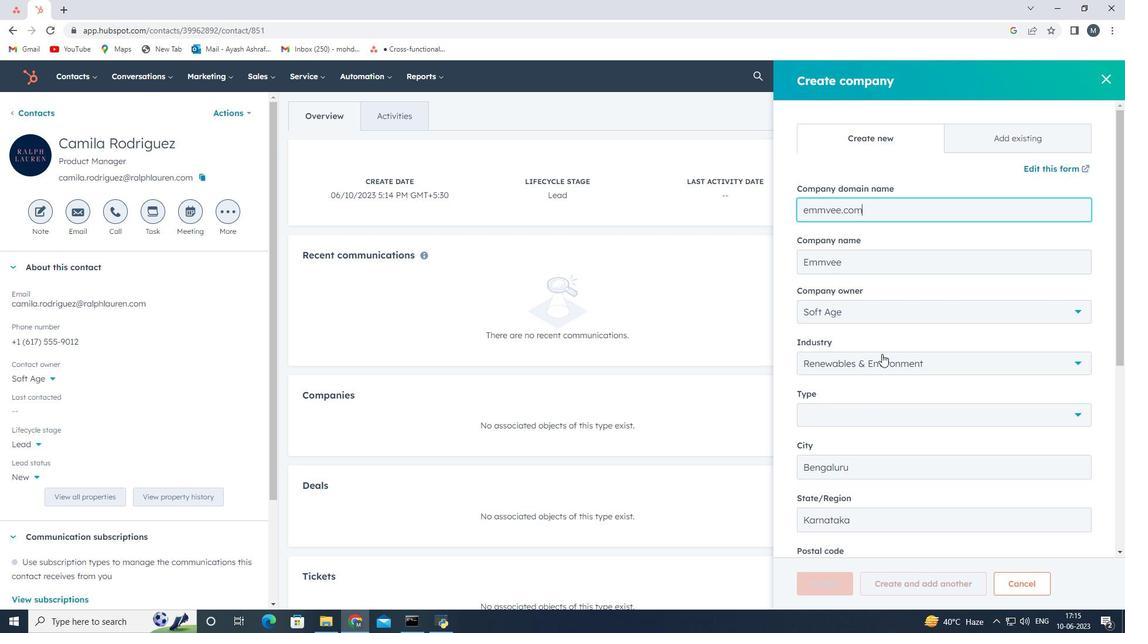 
Action: Mouse scrolled (884, 361) with delta (0, 0)
Screenshot: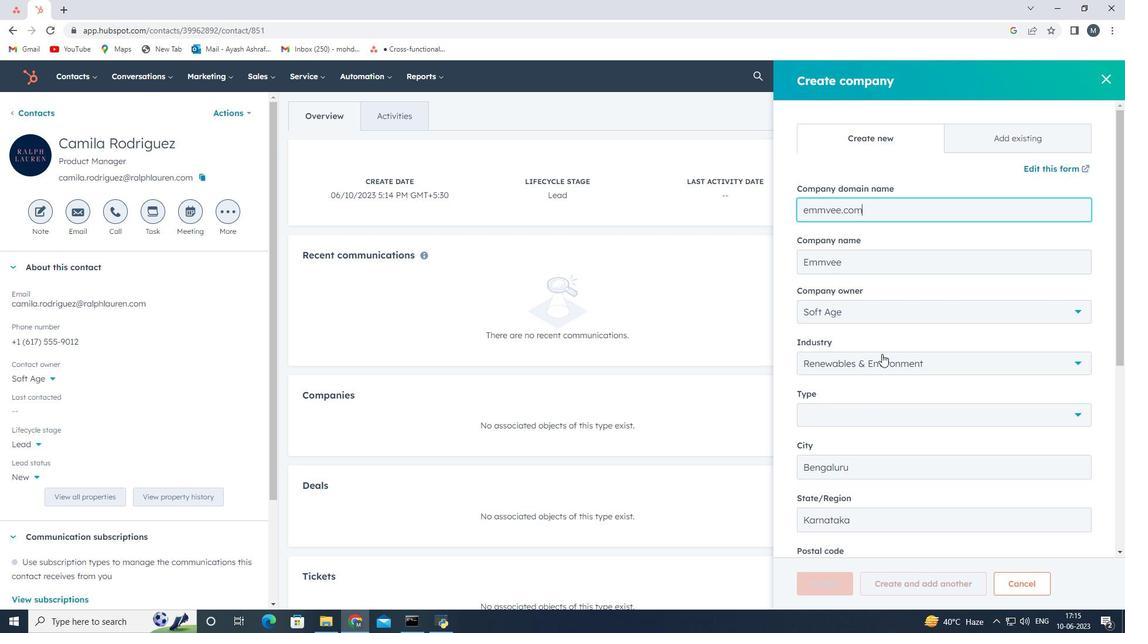 
Action: Mouse moved to (889, 350)
Screenshot: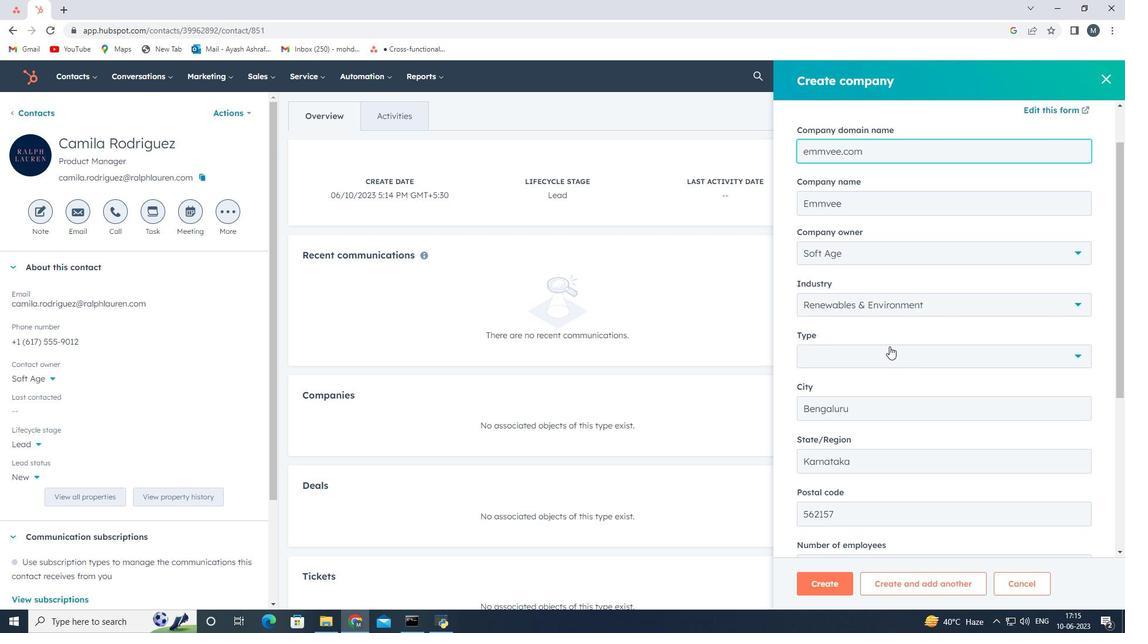 
Action: Mouse pressed left at (889, 350)
Screenshot: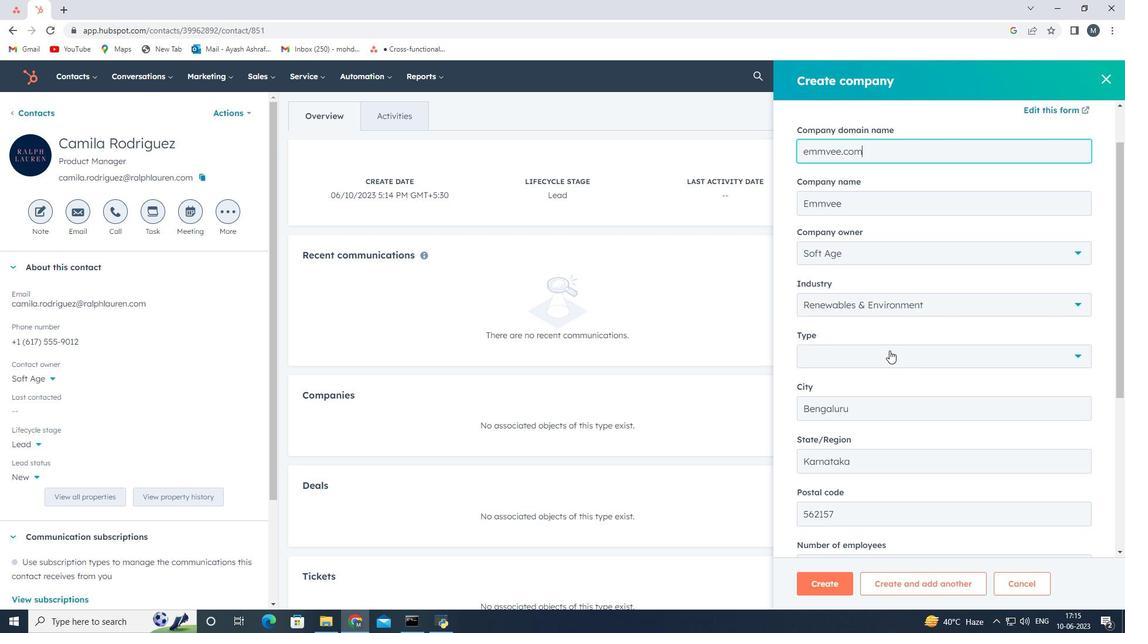 
Action: Mouse moved to (857, 460)
Screenshot: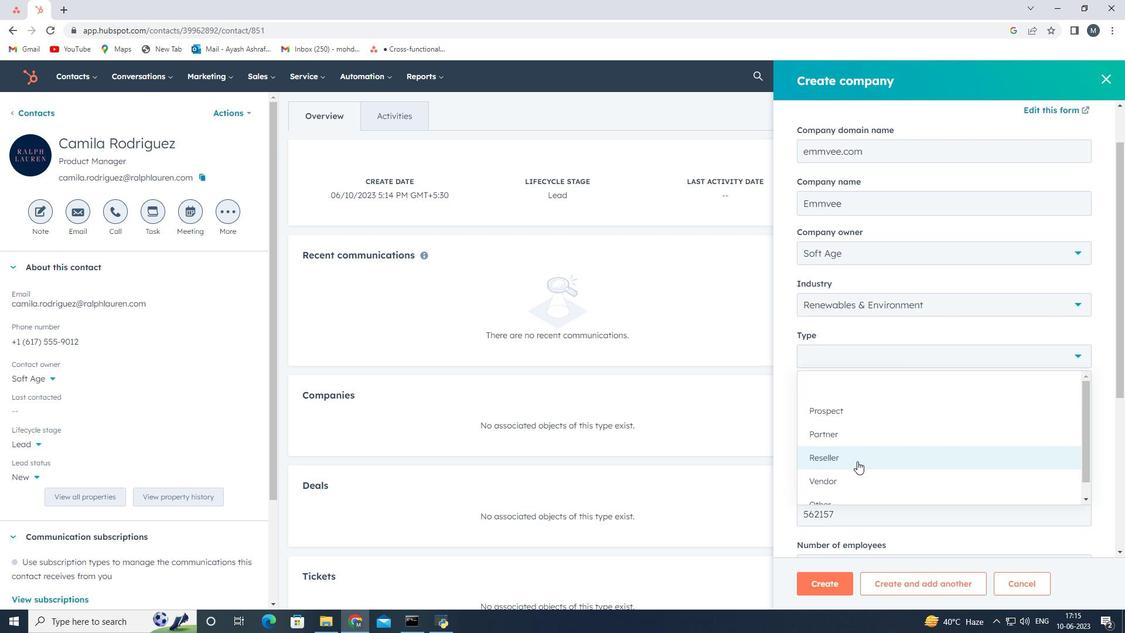 
Action: Mouse pressed left at (857, 460)
Screenshot: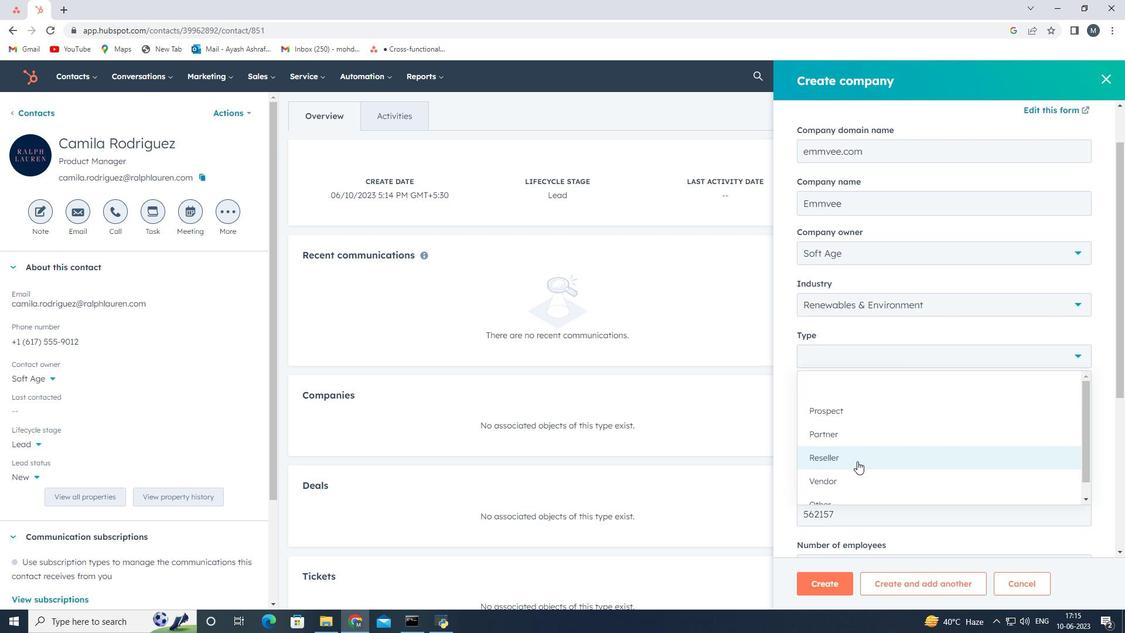 
Action: Mouse moved to (848, 457)
Screenshot: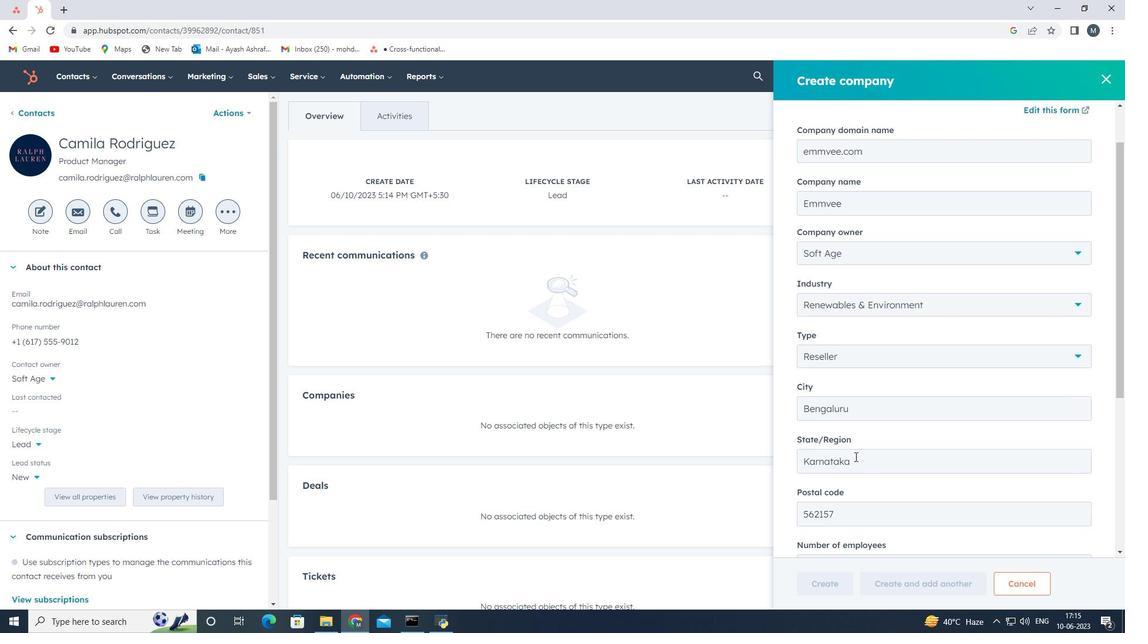 
Action: Mouse scrolled (848, 457) with delta (0, 0)
Screenshot: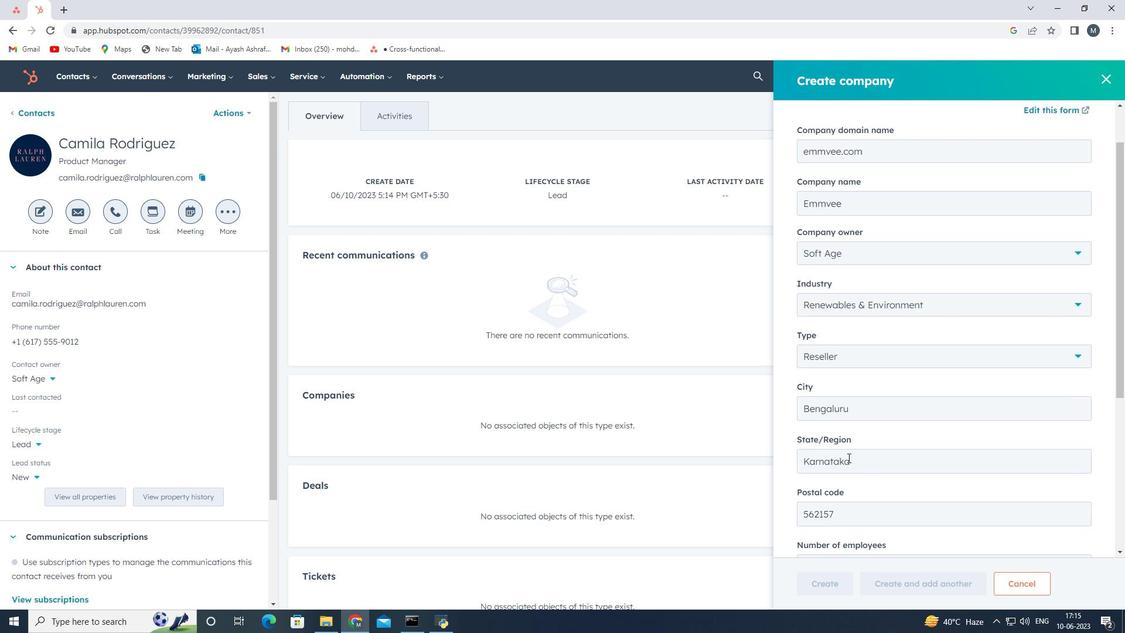 
Action: Mouse moved to (845, 467)
Screenshot: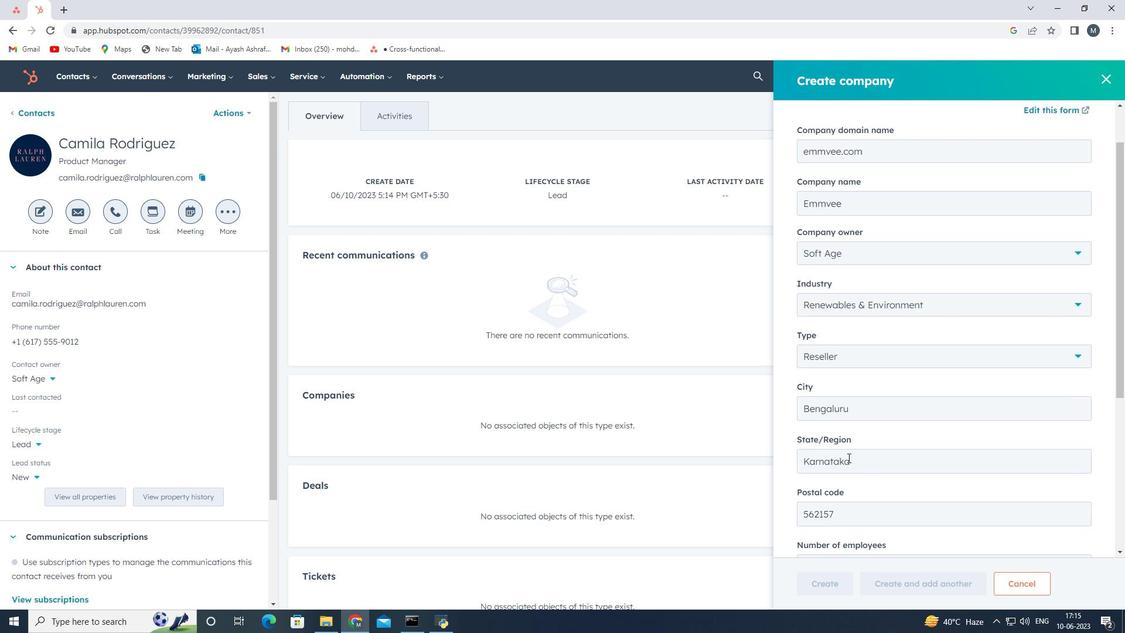 
Action: Mouse scrolled (845, 467) with delta (0, 0)
Screenshot: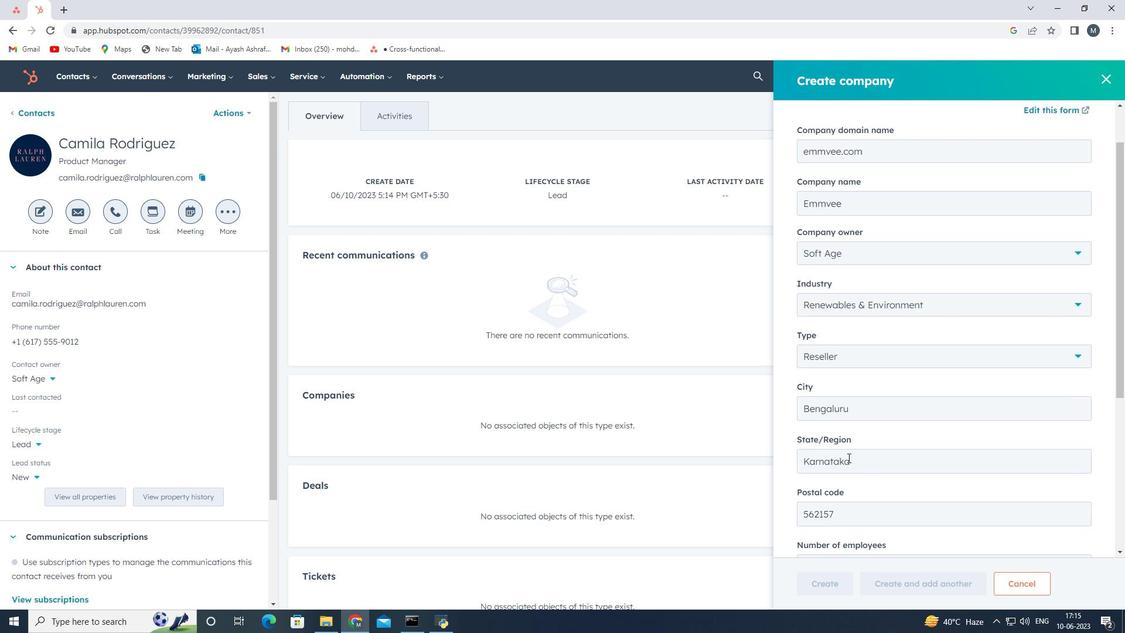 
Action: Mouse moved to (831, 585)
Screenshot: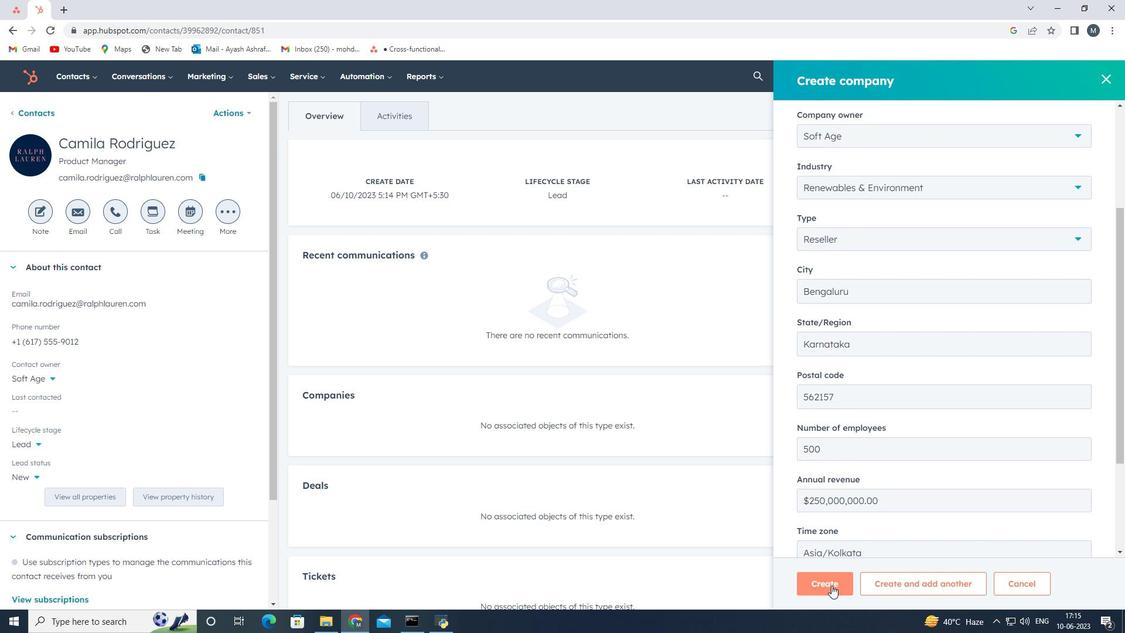
Action: Mouse pressed left at (831, 585)
Screenshot: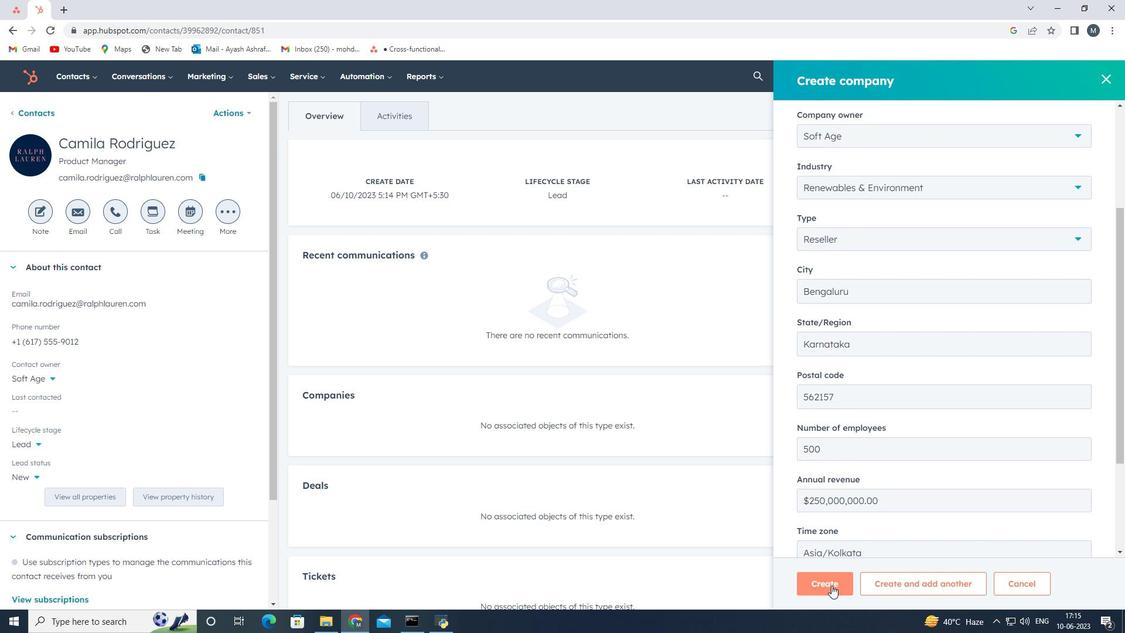 
Action: Mouse moved to (629, 493)
Screenshot: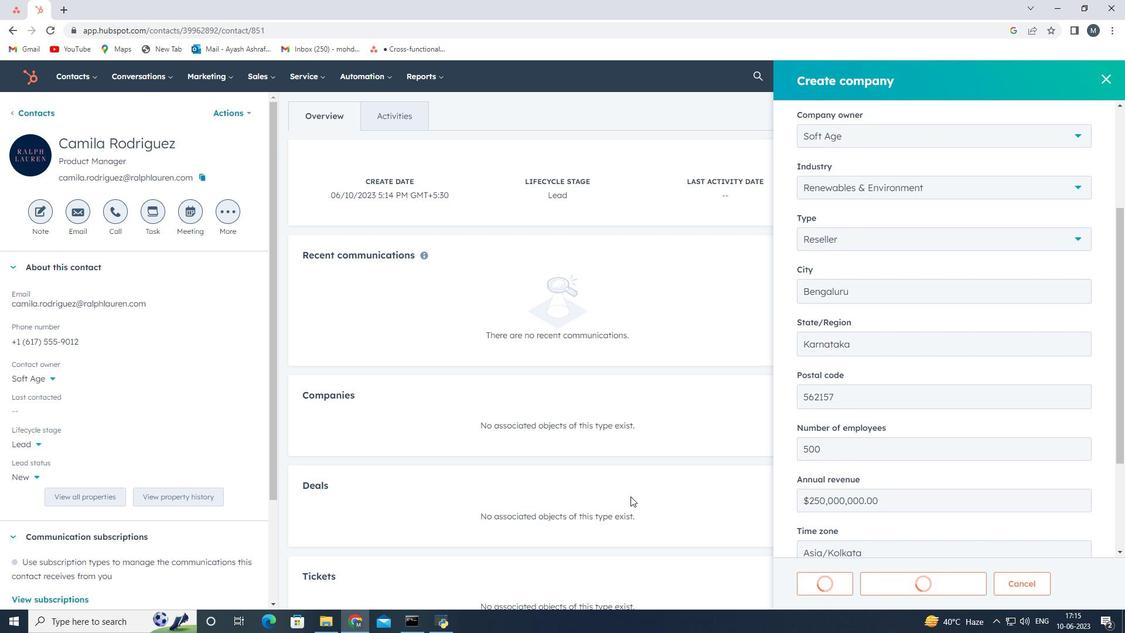 
